 Task: Search one way flight ticket for 5 adults, 1 child, 2 infants in seat and 1 infant on lap in business from Missoula: Missoula Montana Airport (was Missoula International Airport) to Springfield: Abraham Lincoln Capital Airport on 5-2-2023. Choice of flights is Sun country airlines. Number of bags: 1 carry on bag. Price is upto 110000. Outbound departure time preference is 12:15.
Action: Mouse moved to (325, 273)
Screenshot: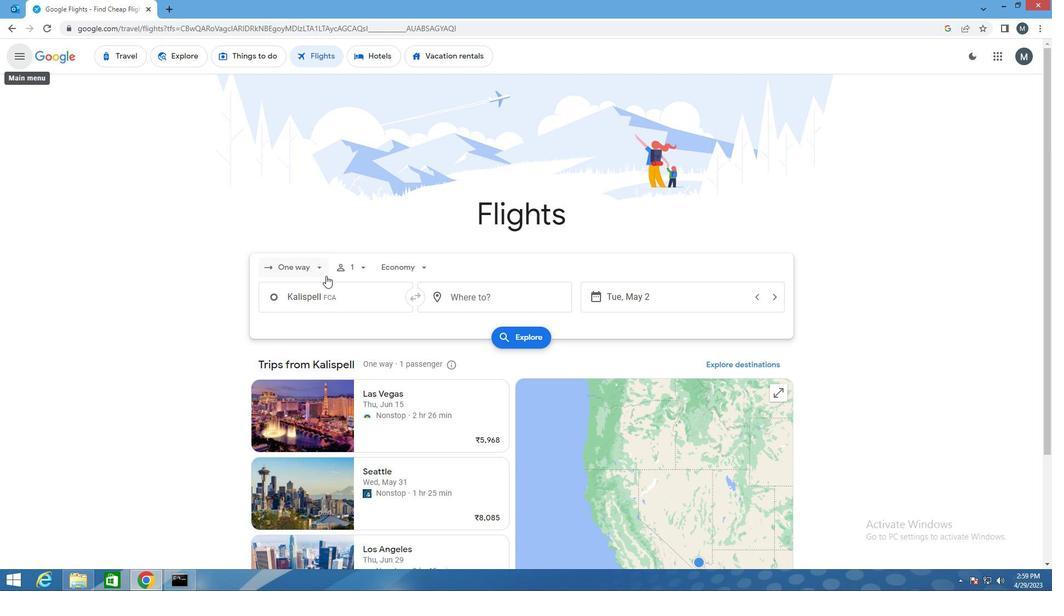 
Action: Mouse pressed left at (325, 273)
Screenshot: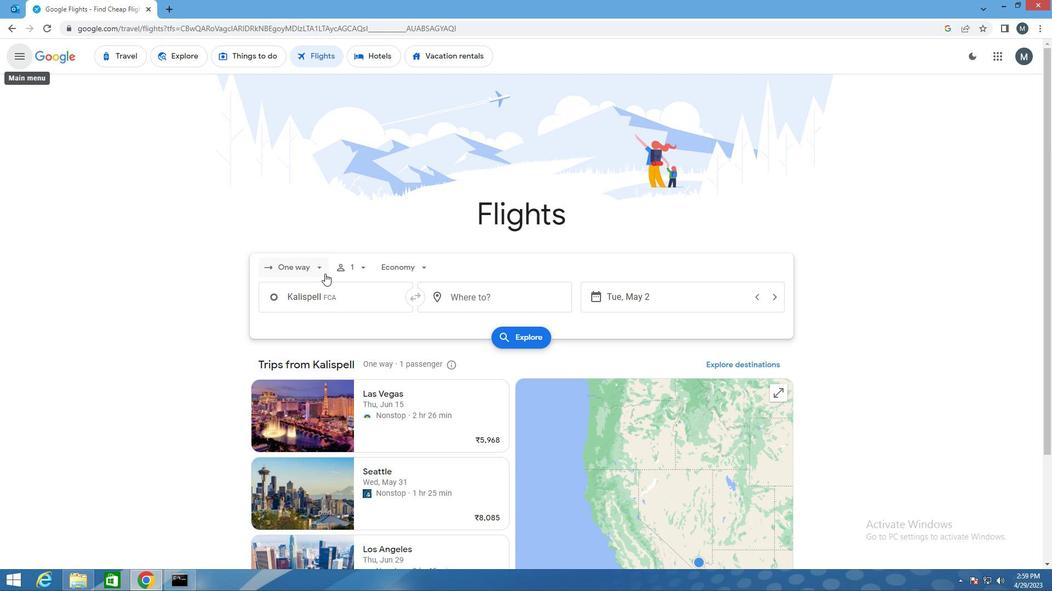 
Action: Mouse moved to (323, 320)
Screenshot: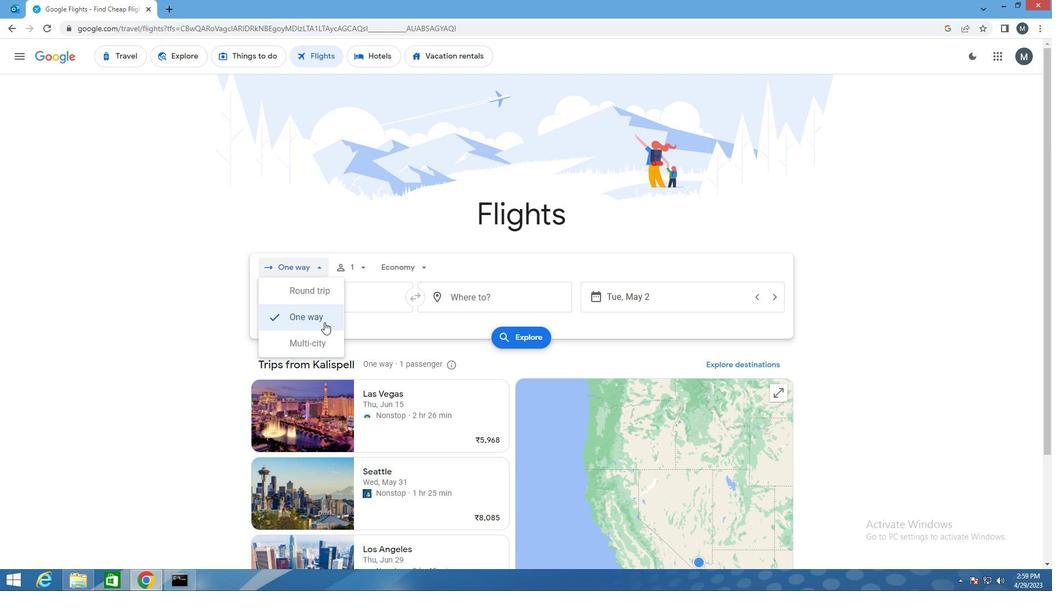
Action: Mouse pressed left at (323, 320)
Screenshot: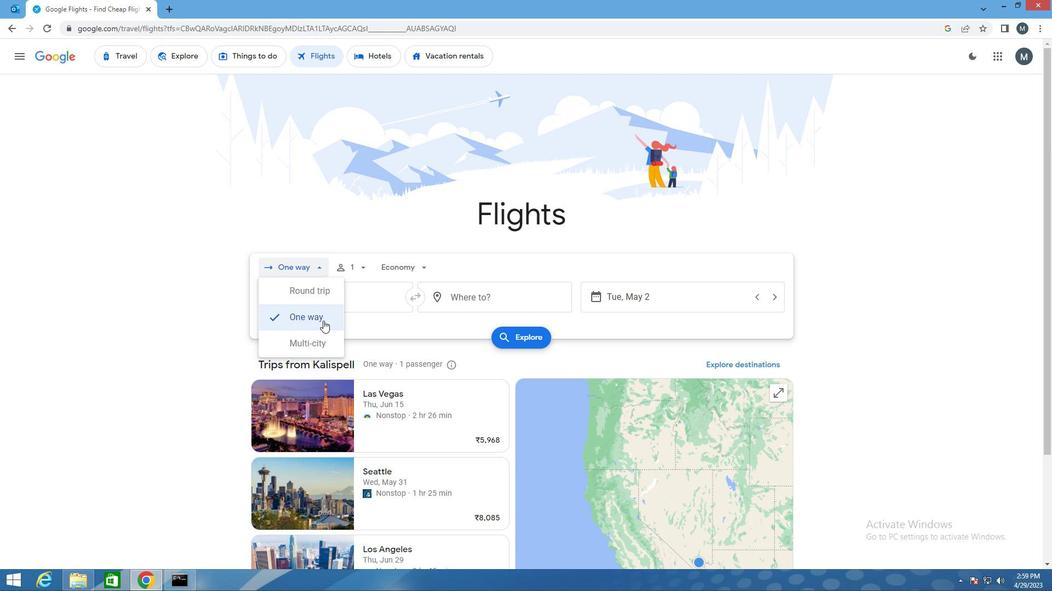 
Action: Mouse moved to (359, 269)
Screenshot: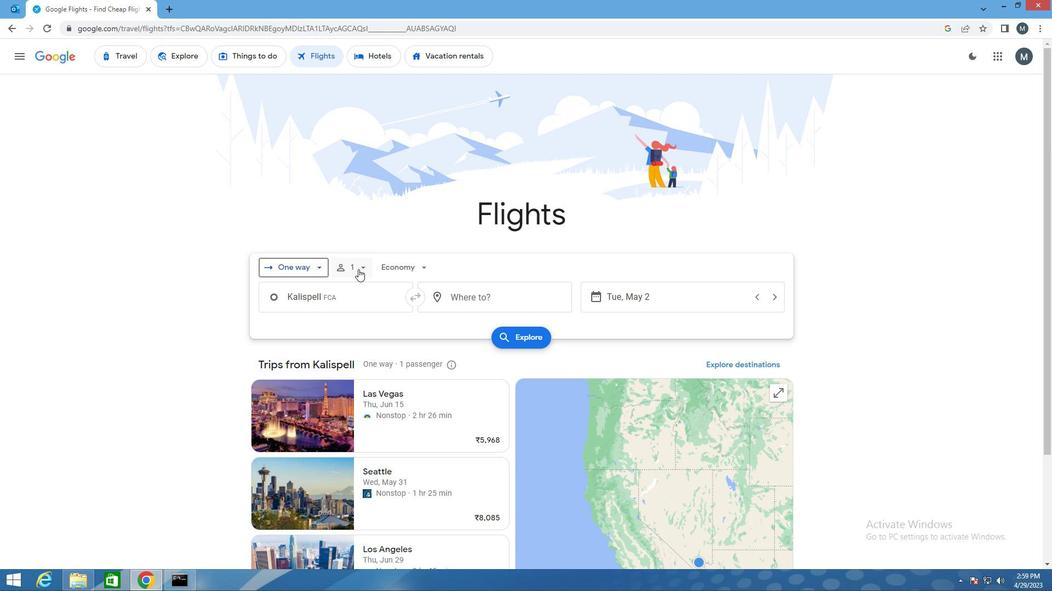 
Action: Mouse pressed left at (359, 269)
Screenshot: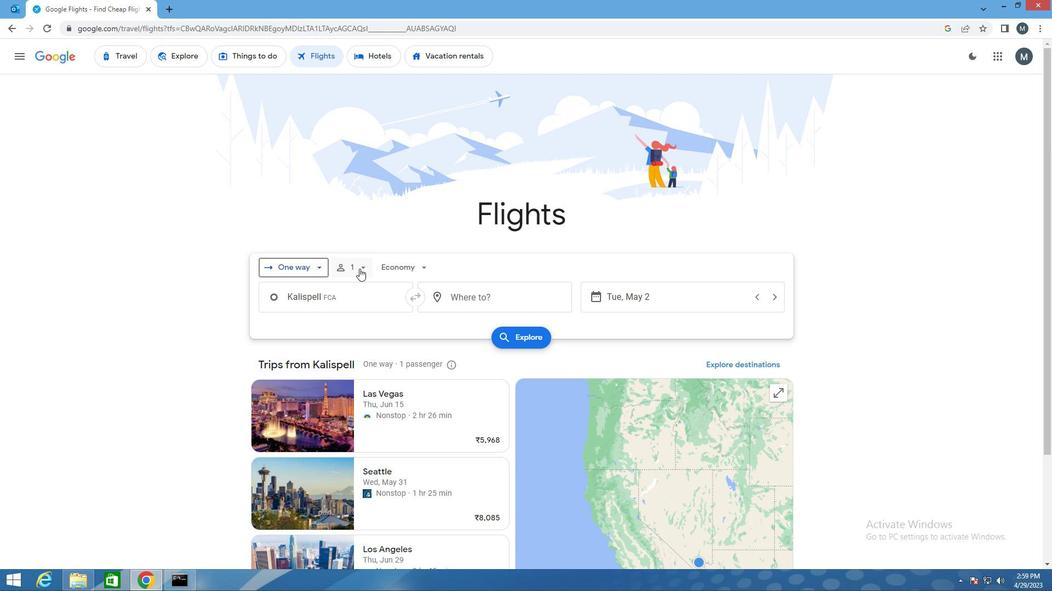 
Action: Mouse moved to (451, 296)
Screenshot: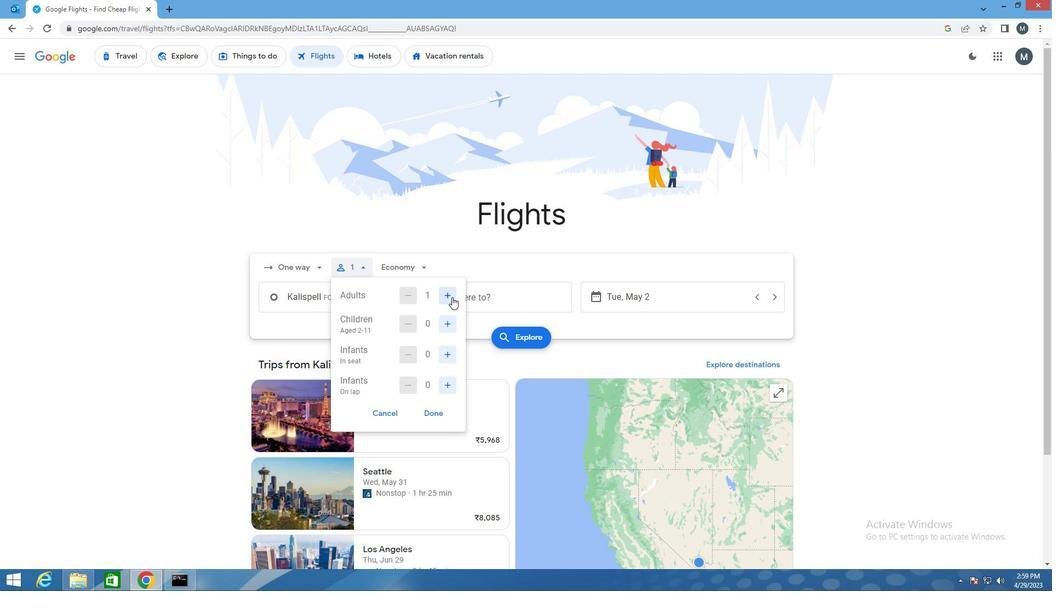 
Action: Mouse pressed left at (451, 296)
Screenshot: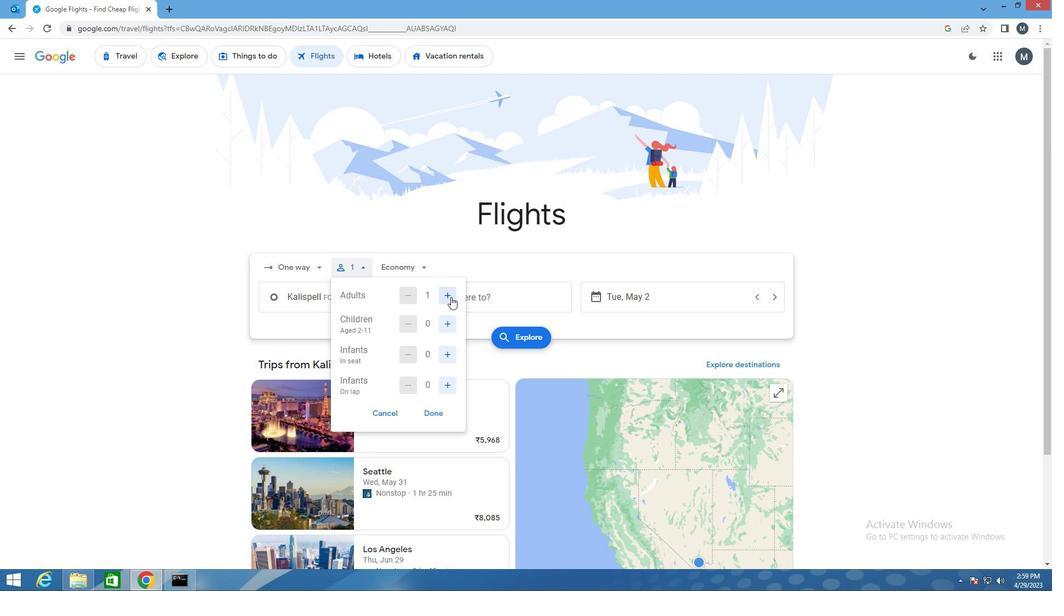 
Action: Mouse pressed left at (451, 296)
Screenshot: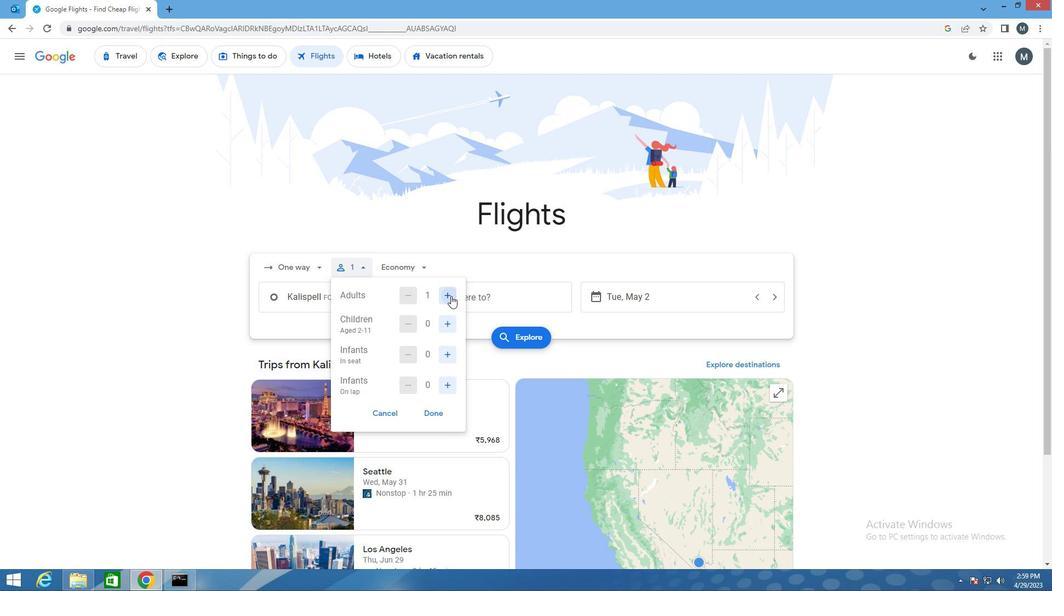 
Action: Mouse pressed left at (451, 296)
Screenshot: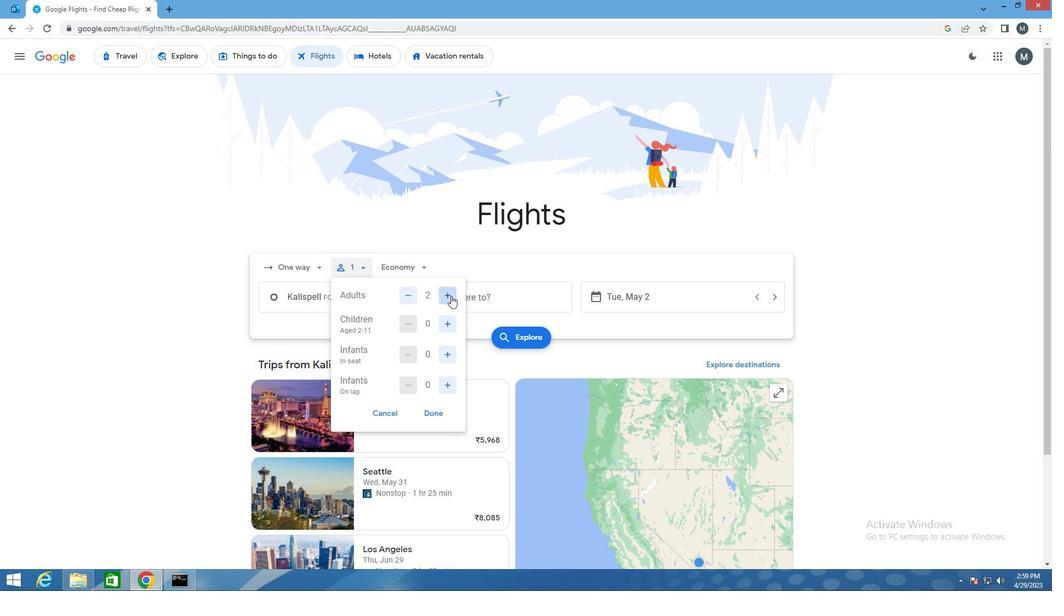 
Action: Mouse pressed left at (451, 296)
Screenshot: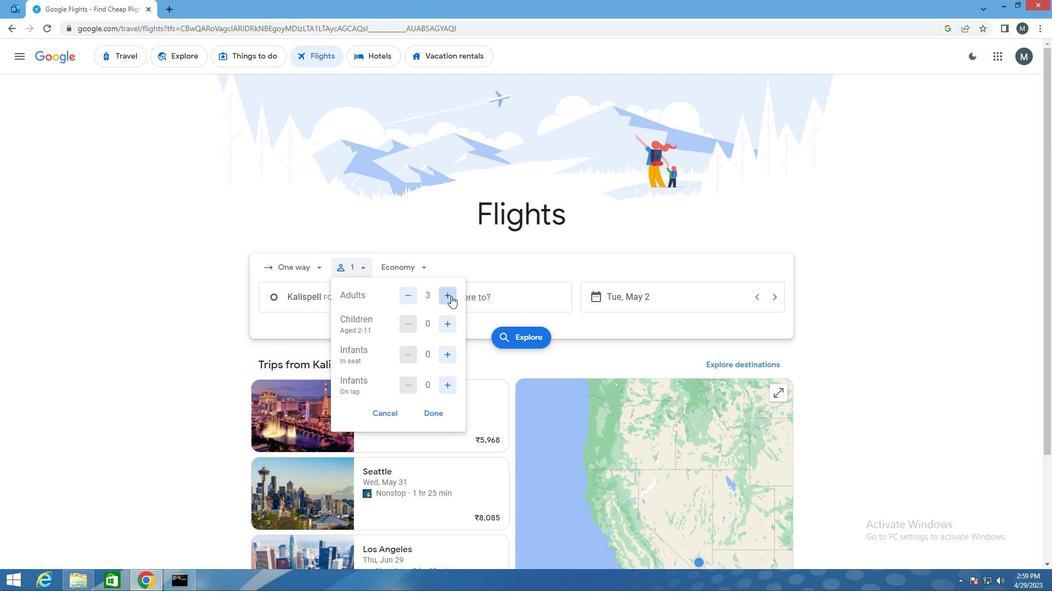 
Action: Mouse moved to (445, 355)
Screenshot: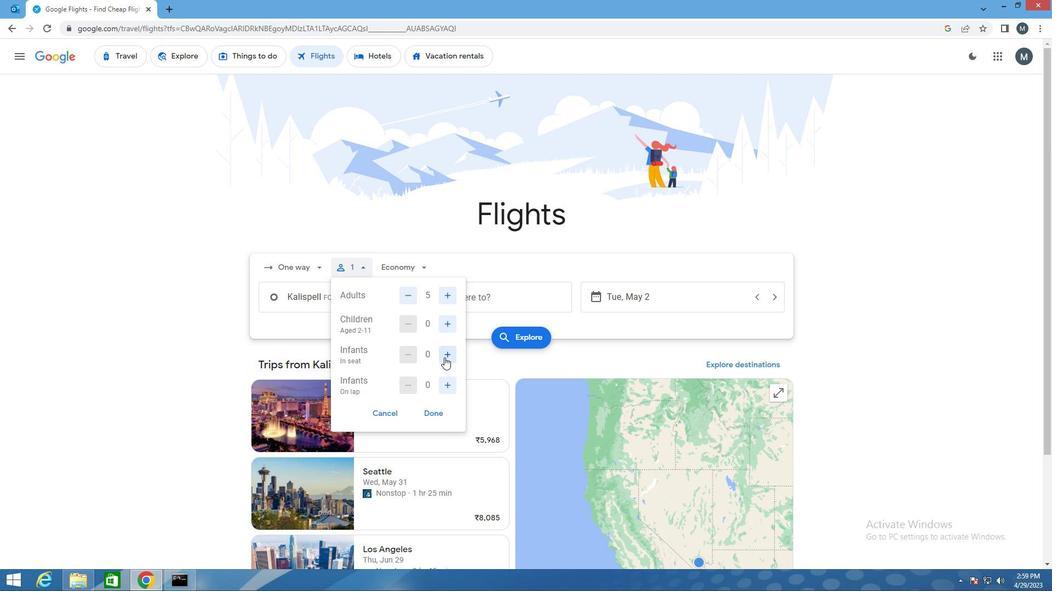 
Action: Mouse pressed left at (445, 355)
Screenshot: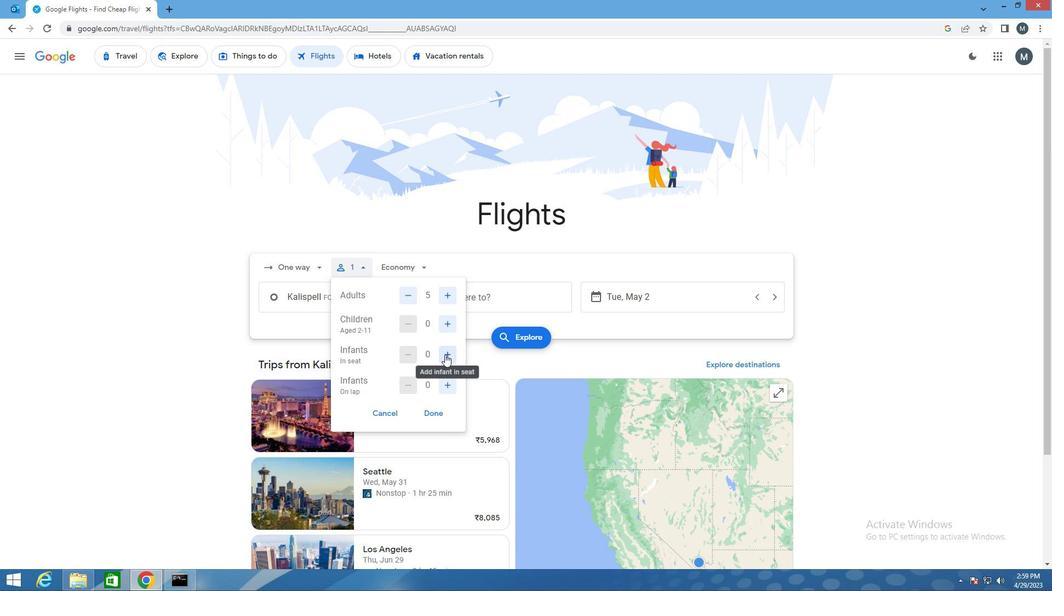 
Action: Mouse pressed left at (445, 355)
Screenshot: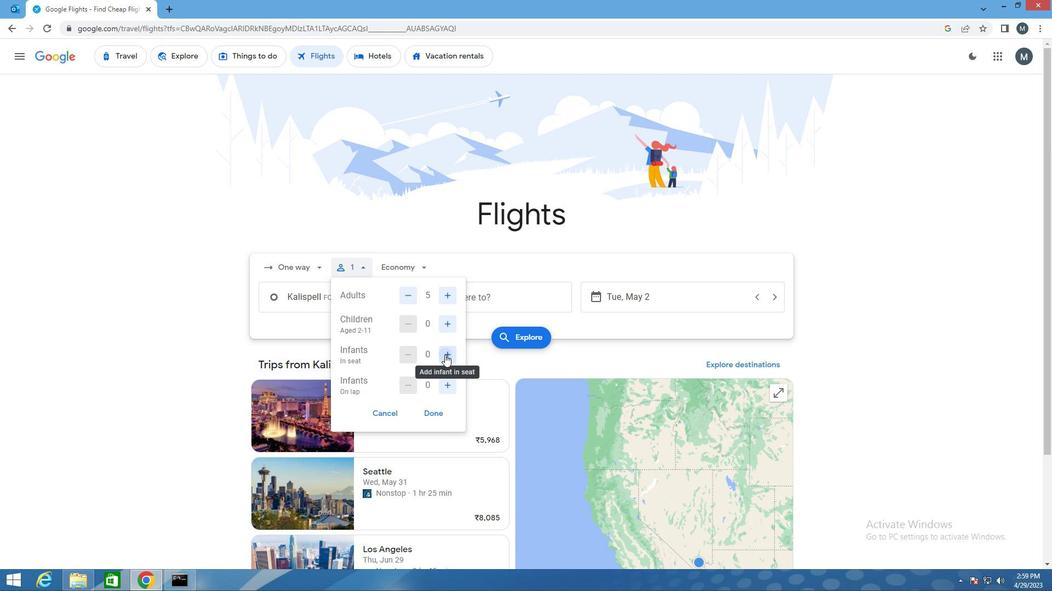 
Action: Mouse moved to (454, 386)
Screenshot: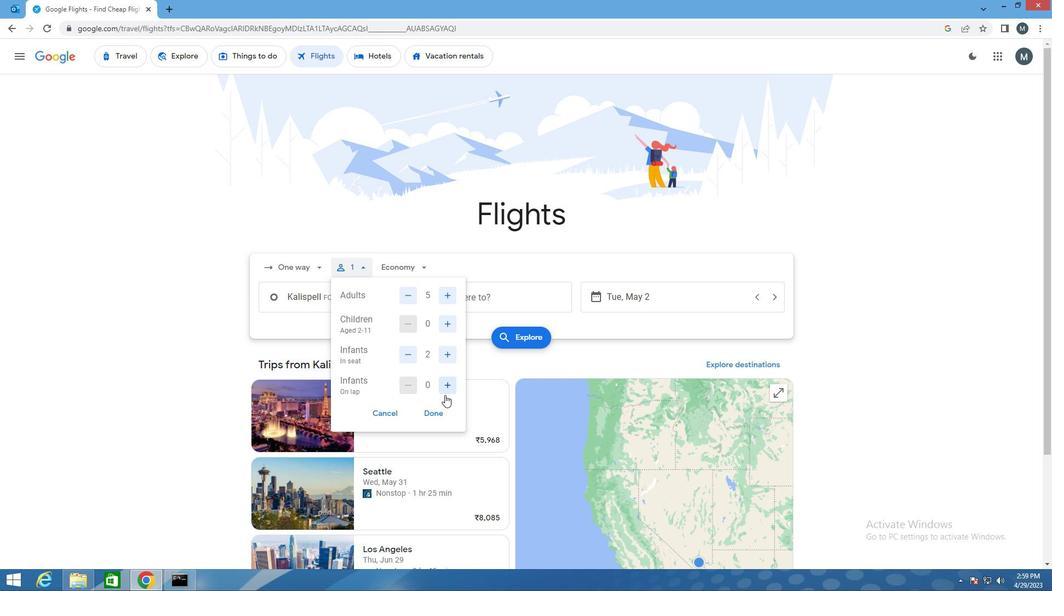
Action: Mouse pressed left at (454, 386)
Screenshot: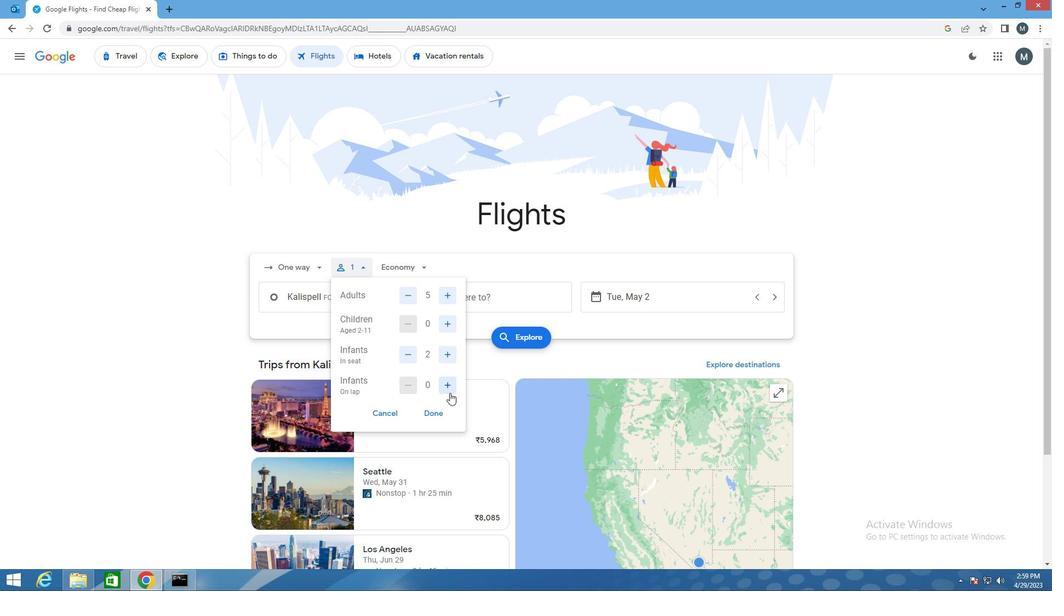 
Action: Mouse moved to (441, 410)
Screenshot: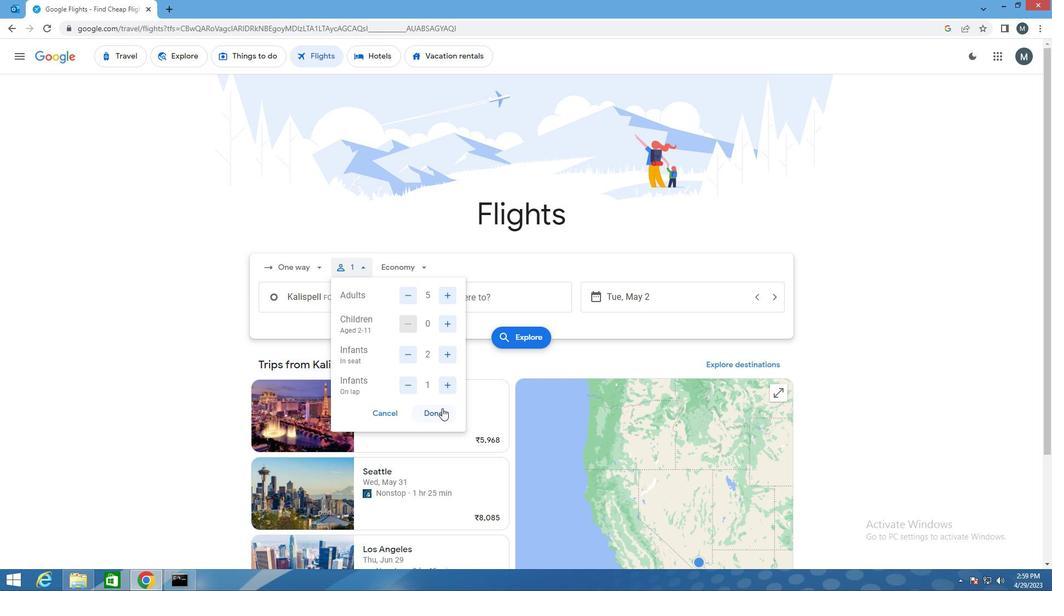 
Action: Mouse pressed left at (441, 410)
Screenshot: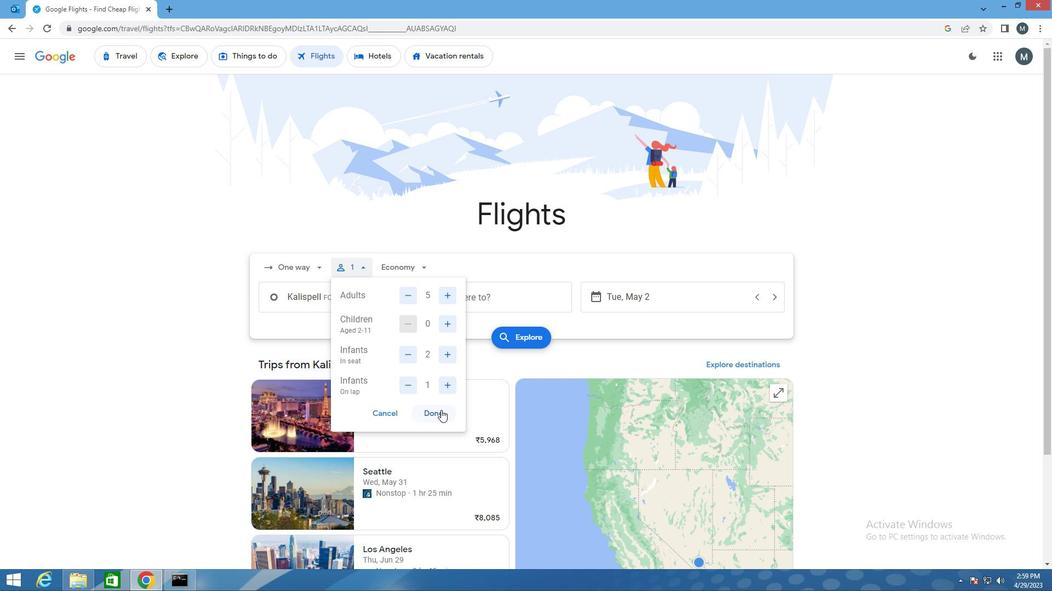 
Action: Mouse moved to (399, 266)
Screenshot: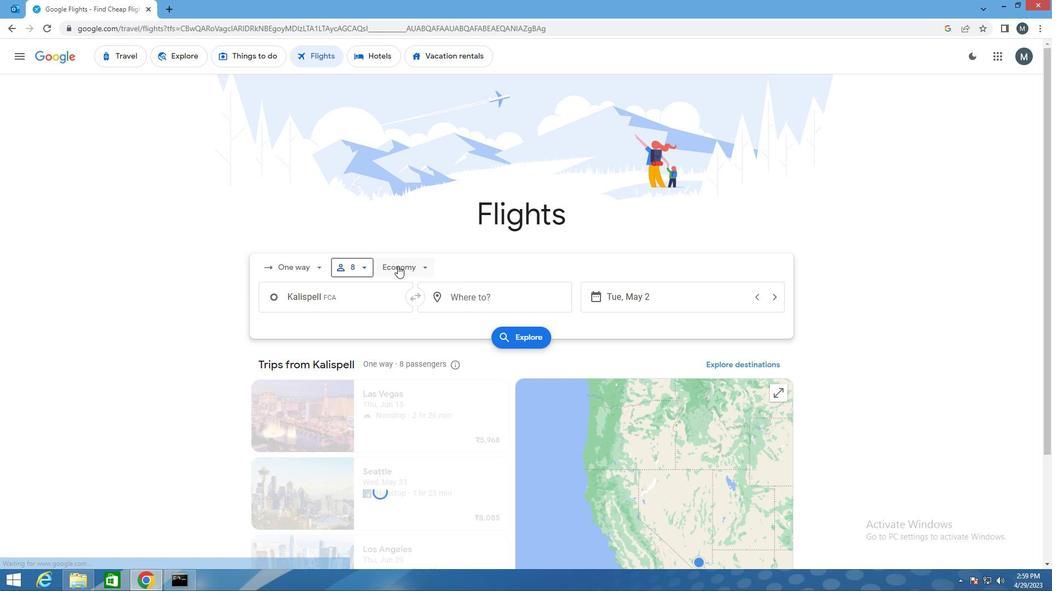 
Action: Mouse pressed left at (399, 266)
Screenshot: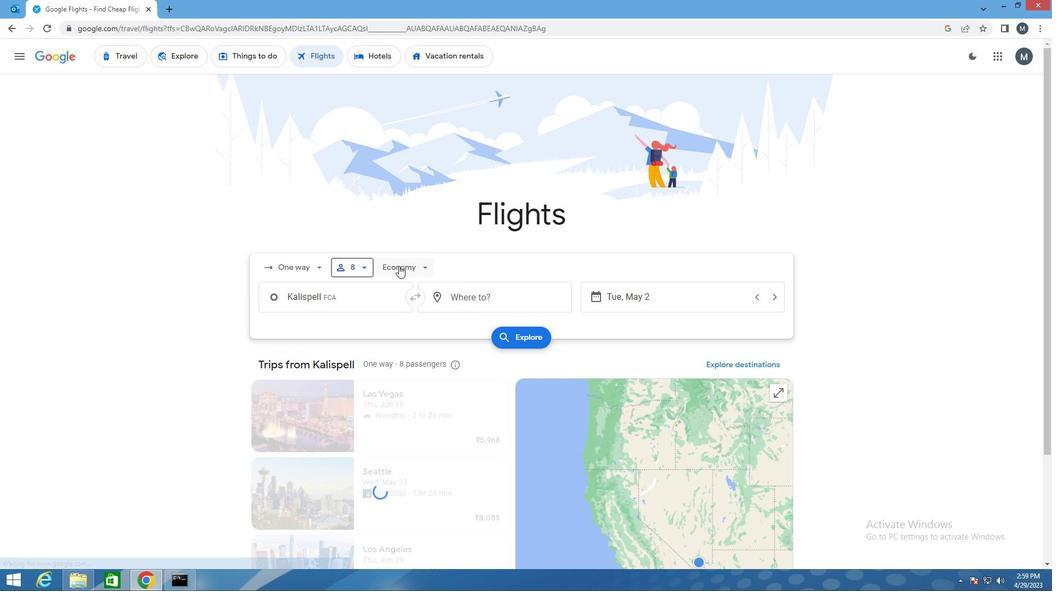 
Action: Mouse moved to (437, 340)
Screenshot: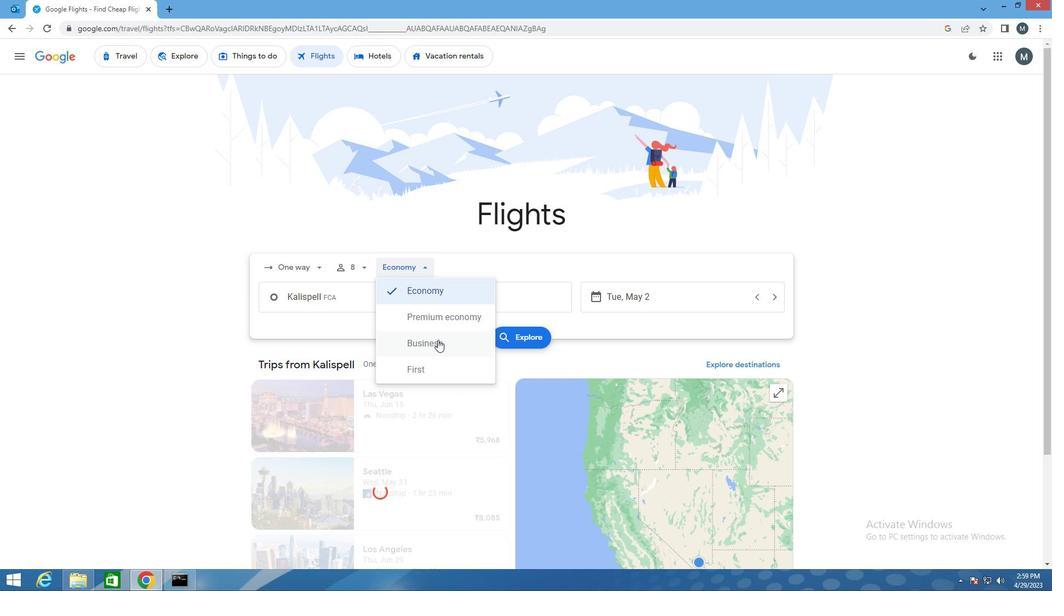 
Action: Mouse pressed left at (437, 340)
Screenshot: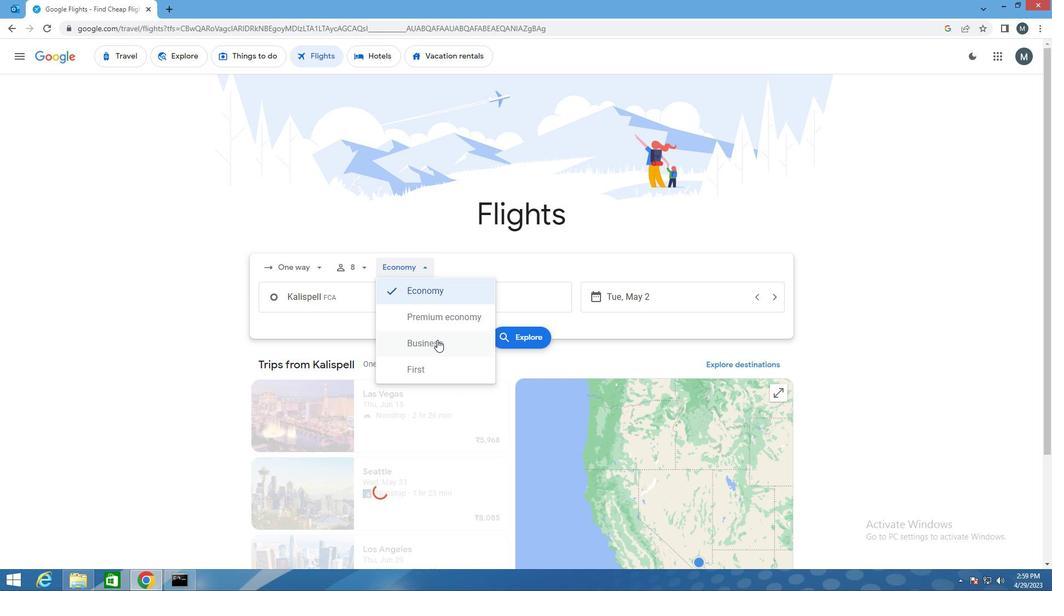 
Action: Mouse moved to (352, 295)
Screenshot: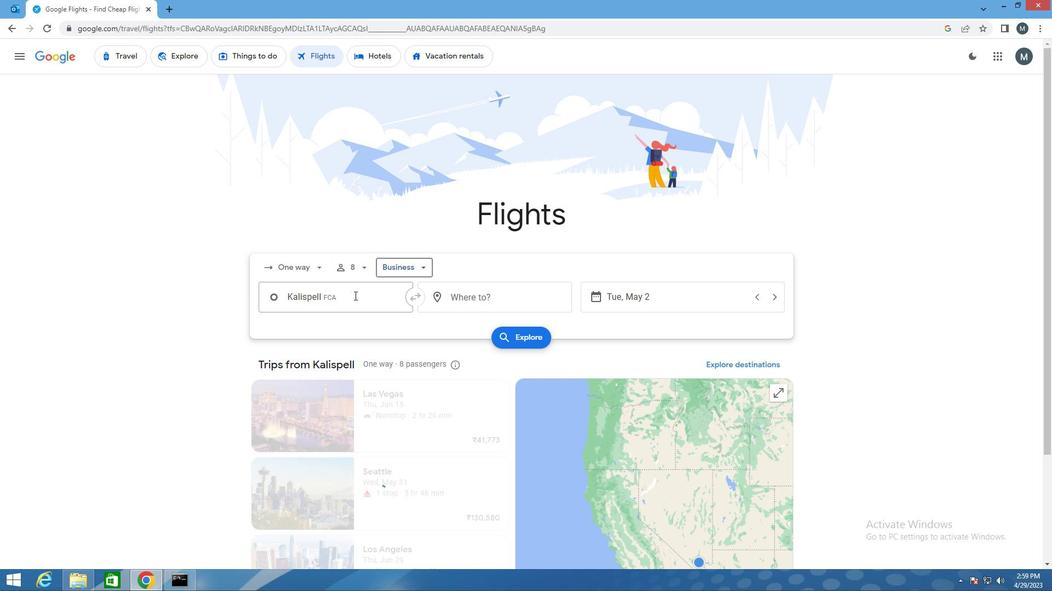 
Action: Mouse pressed left at (352, 295)
Screenshot: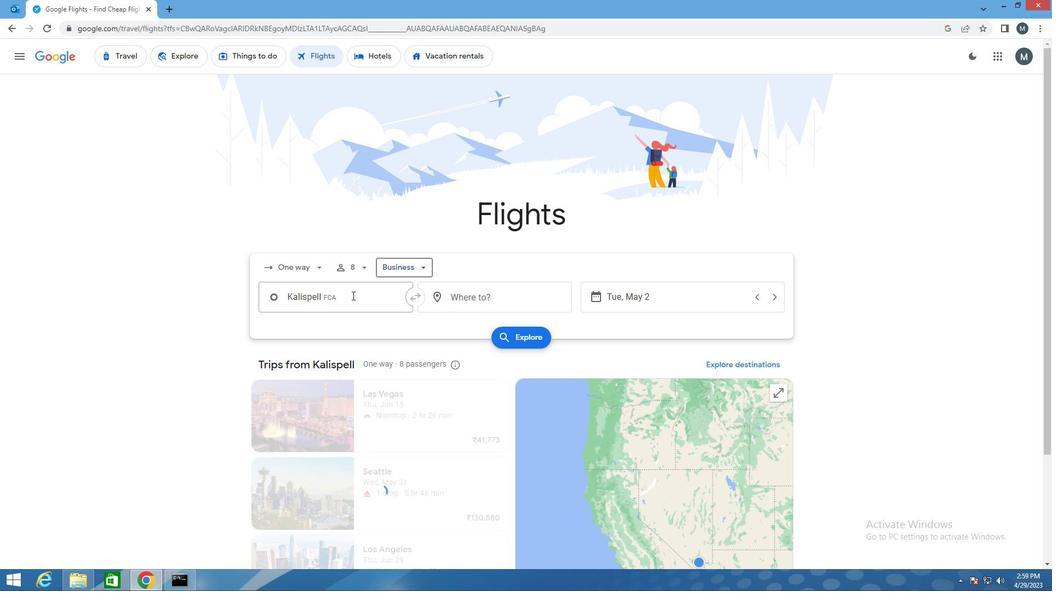 
Action: Key pressed <Key.shift><Key.shift>MISSOULA
Screenshot: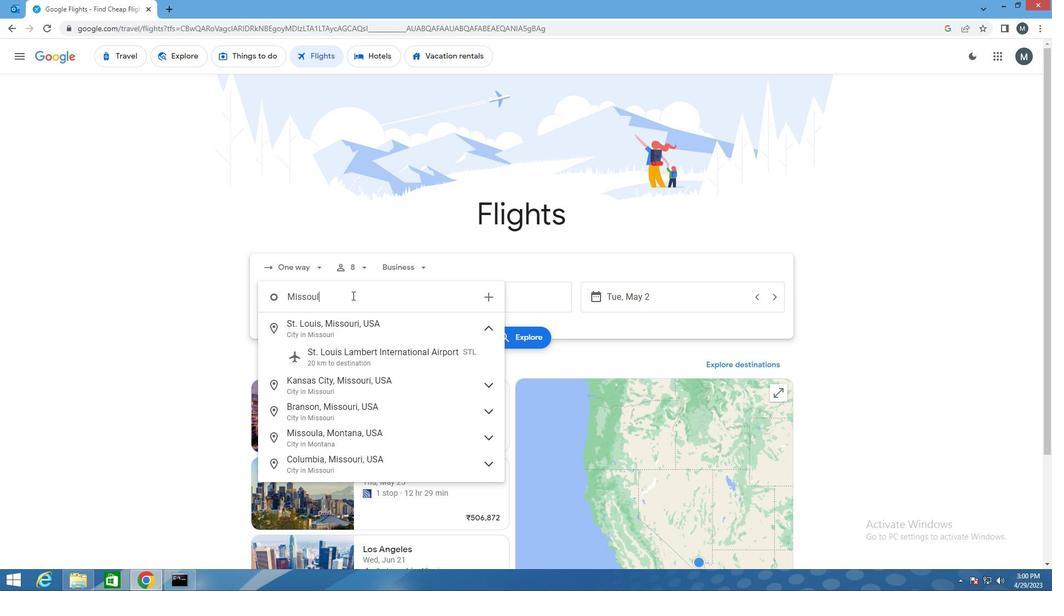 
Action: Mouse moved to (345, 292)
Screenshot: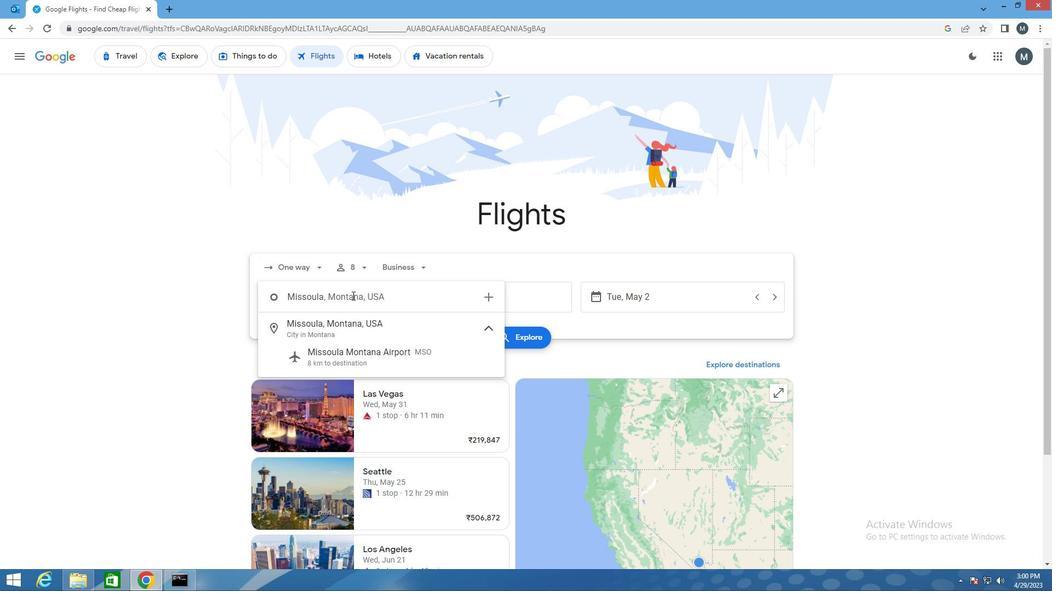 
Action: Key pressed <Key.shift>AIR
Screenshot: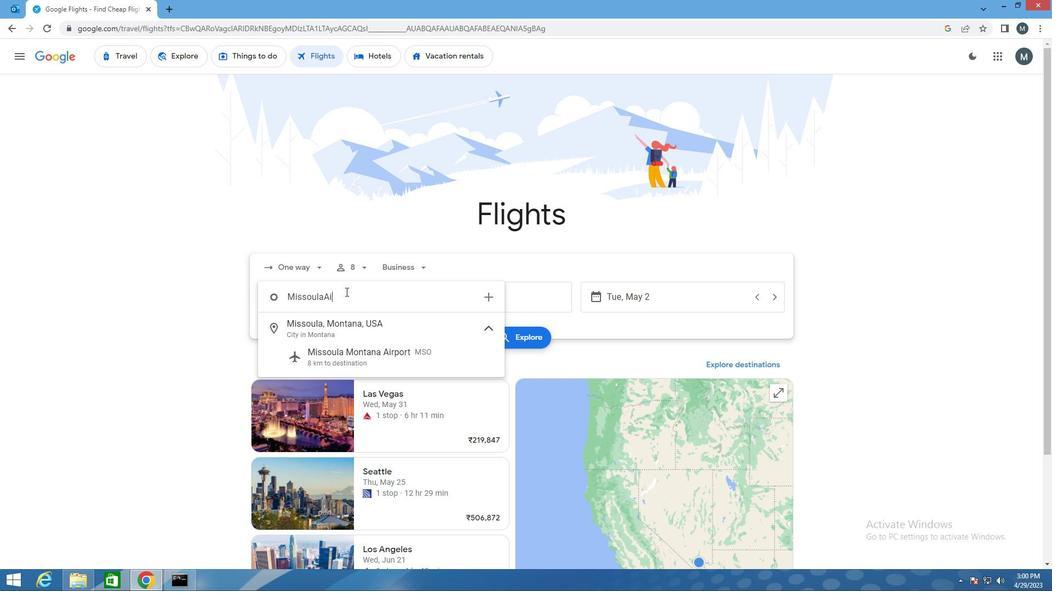 
Action: Mouse moved to (365, 329)
Screenshot: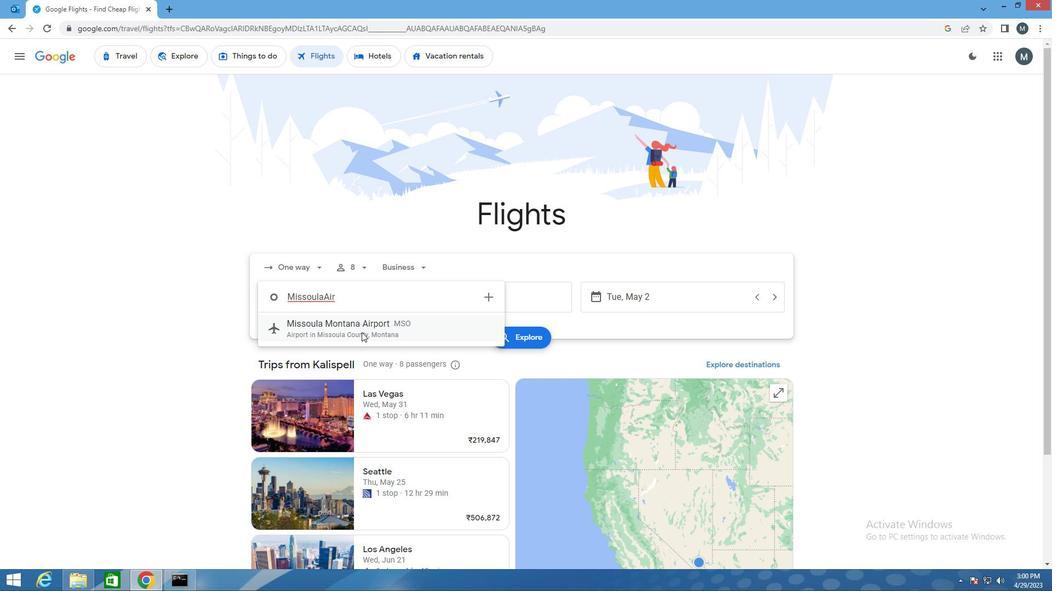 
Action: Mouse pressed left at (365, 329)
Screenshot: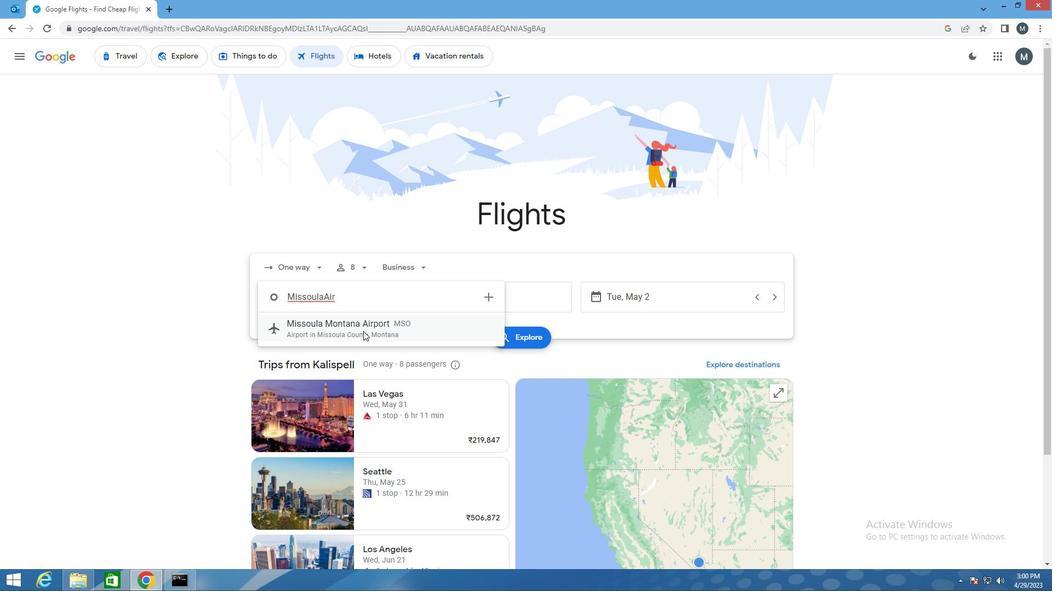 
Action: Mouse moved to (471, 297)
Screenshot: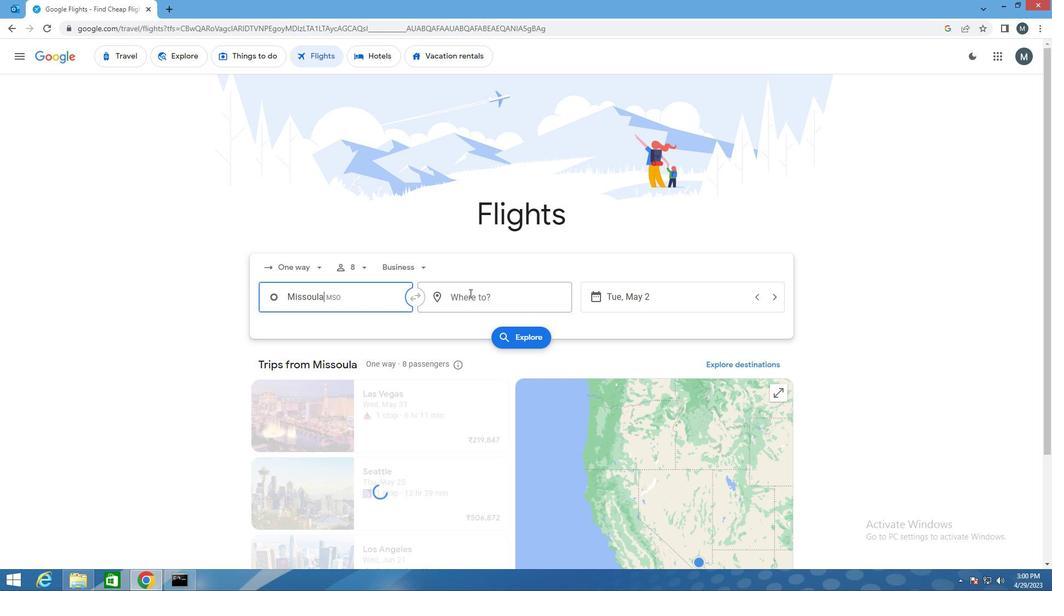 
Action: Mouse pressed left at (471, 297)
Screenshot: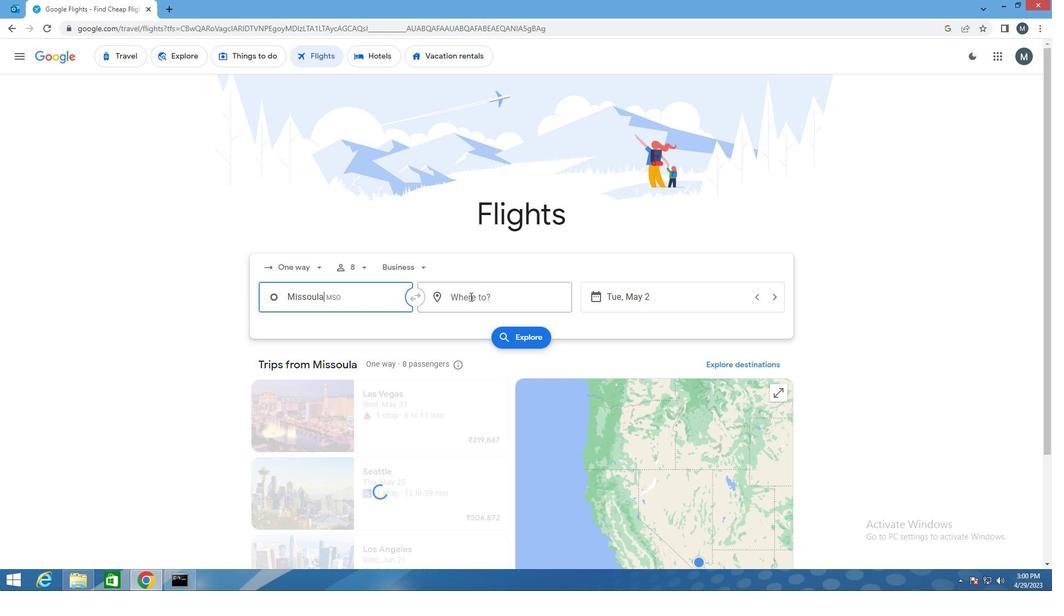 
Action: Mouse moved to (515, 293)
Screenshot: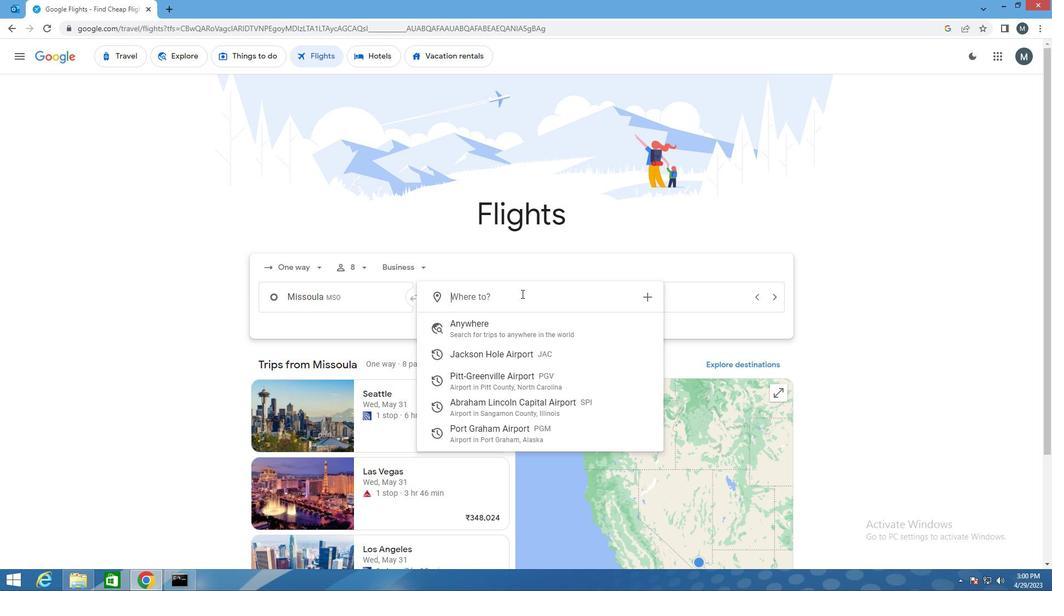 
Action: Key pressed SPI
Screenshot: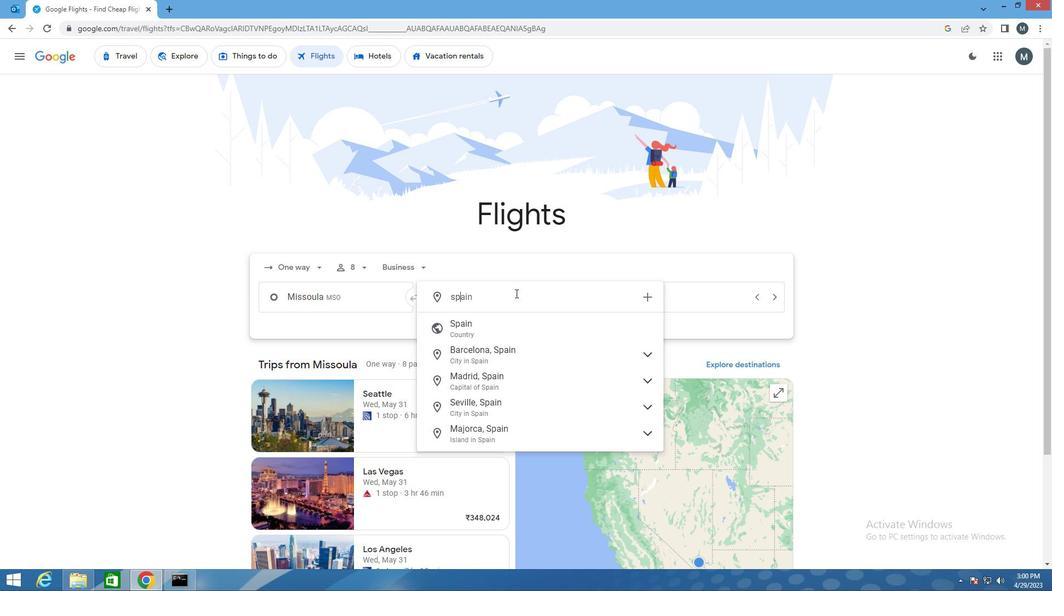 
Action: Mouse moved to (506, 322)
Screenshot: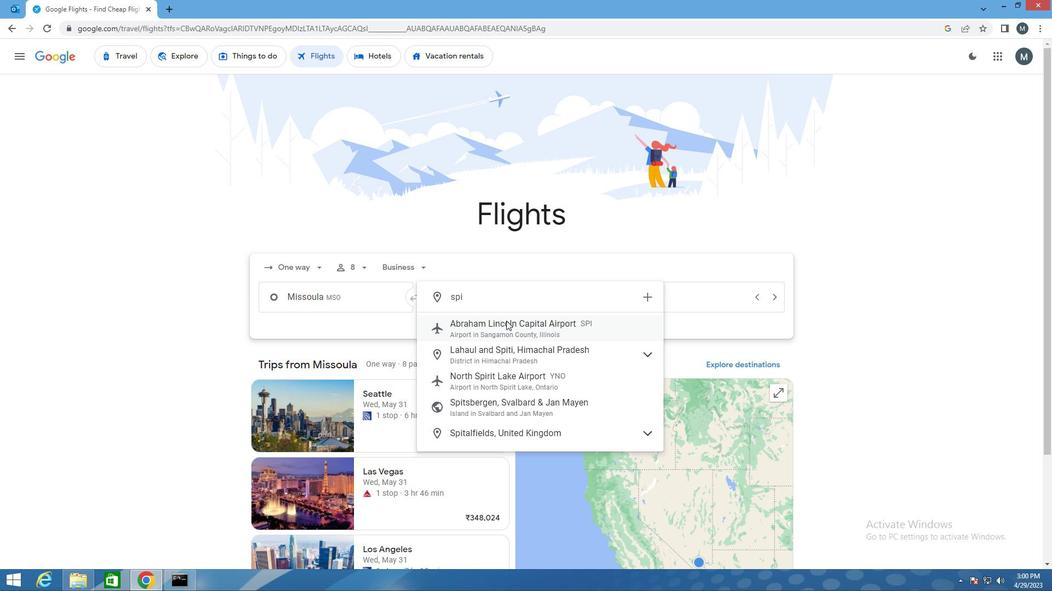 
Action: Mouse pressed left at (506, 322)
Screenshot: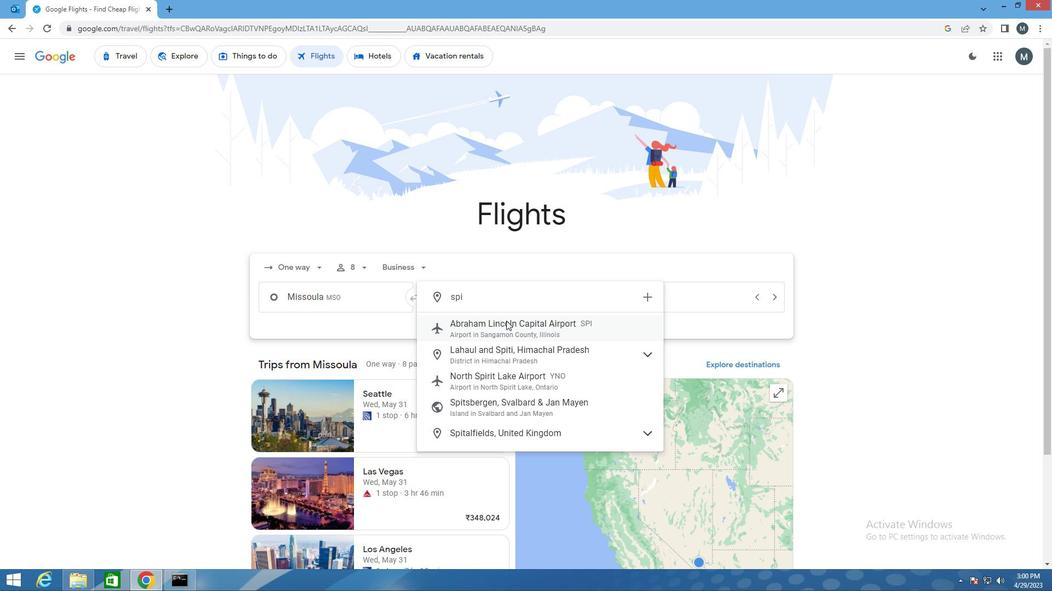 
Action: Mouse moved to (662, 291)
Screenshot: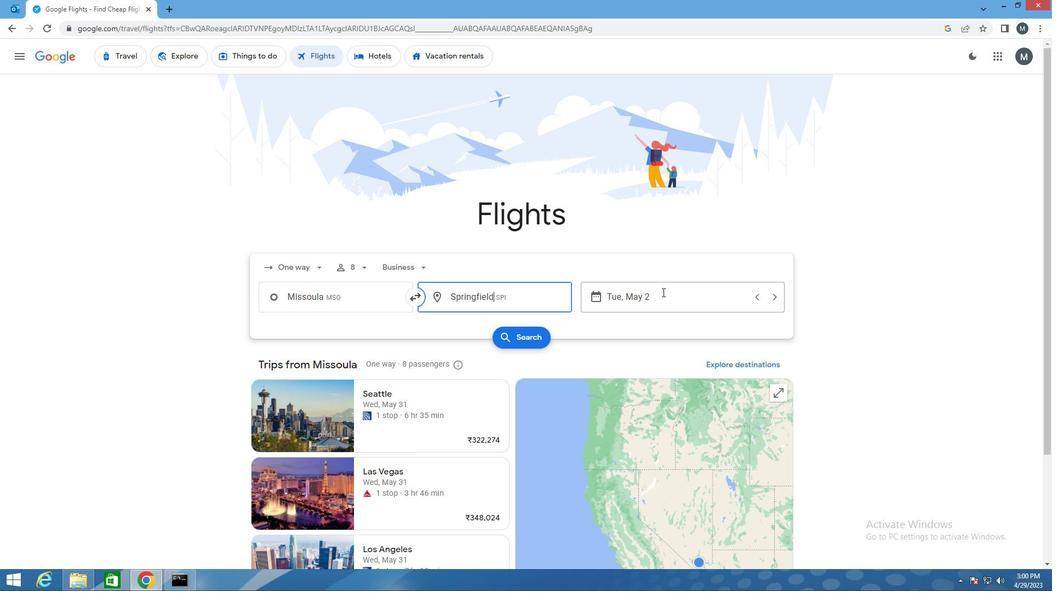 
Action: Mouse pressed left at (662, 291)
Screenshot: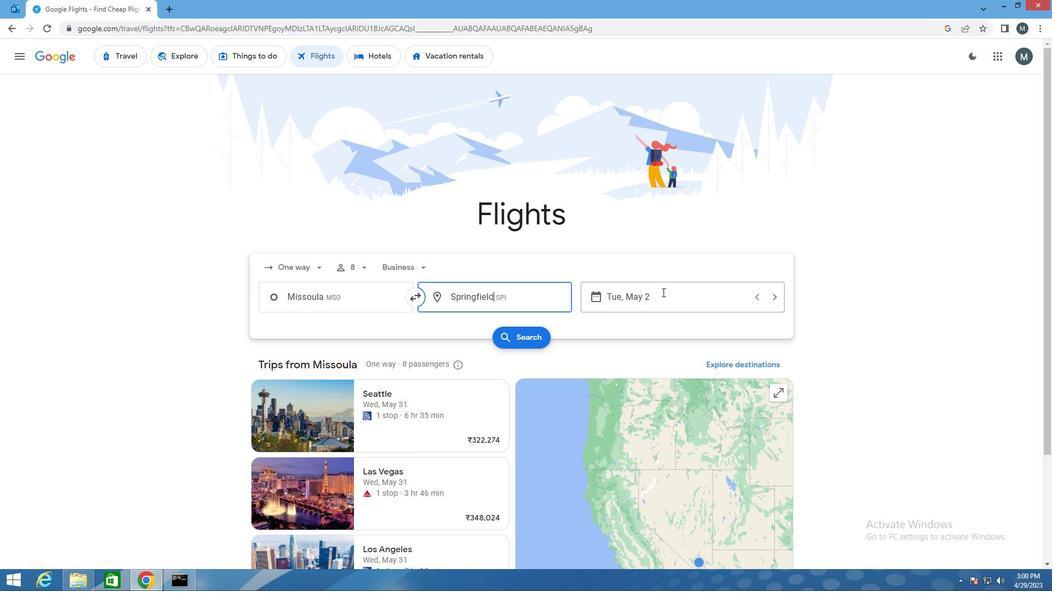 
Action: Mouse moved to (662, 368)
Screenshot: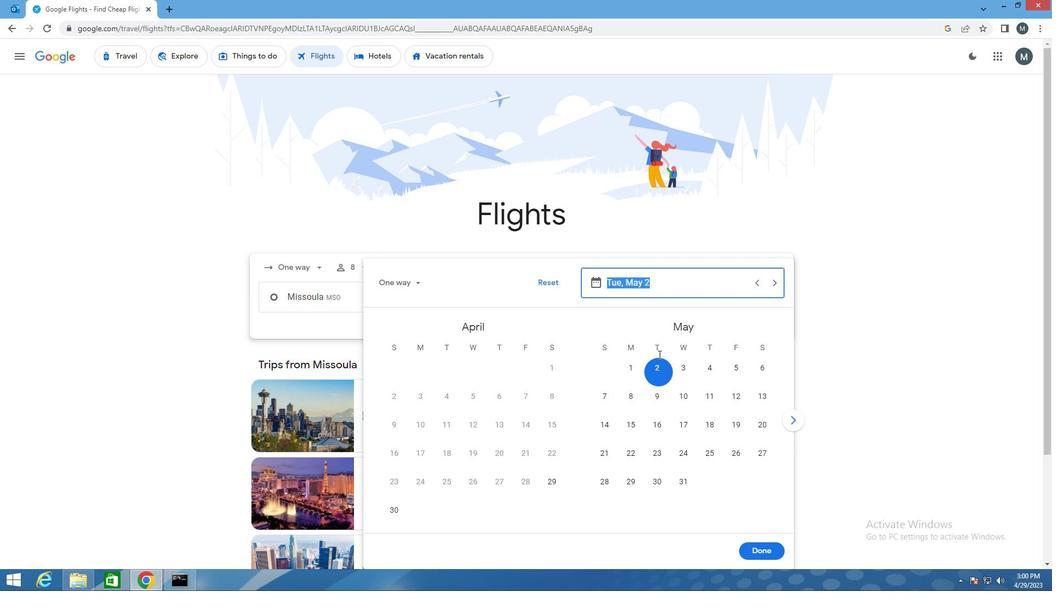 
Action: Mouse pressed left at (662, 368)
Screenshot: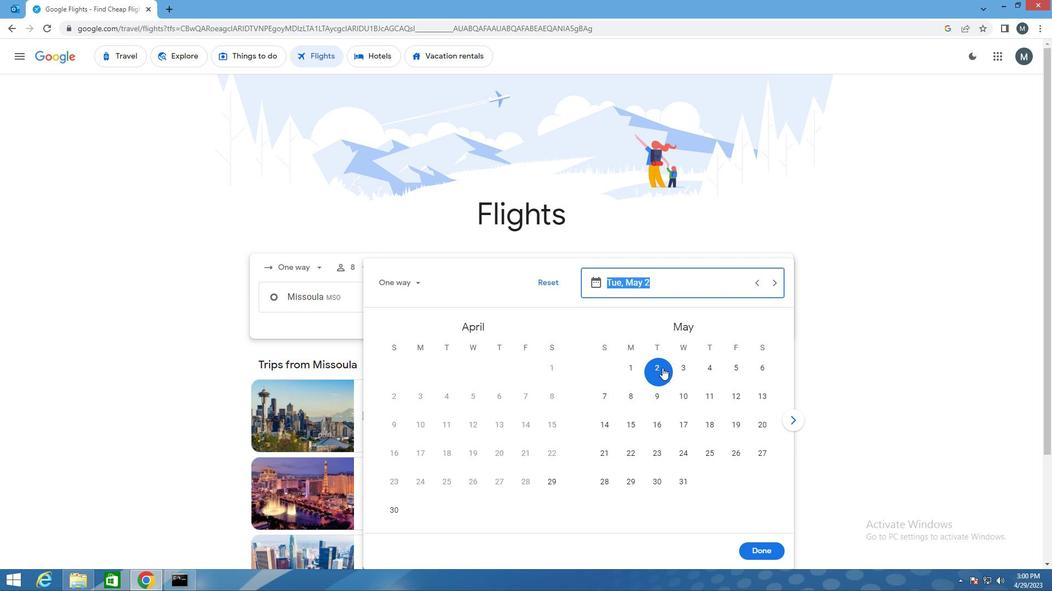 
Action: Mouse moved to (751, 550)
Screenshot: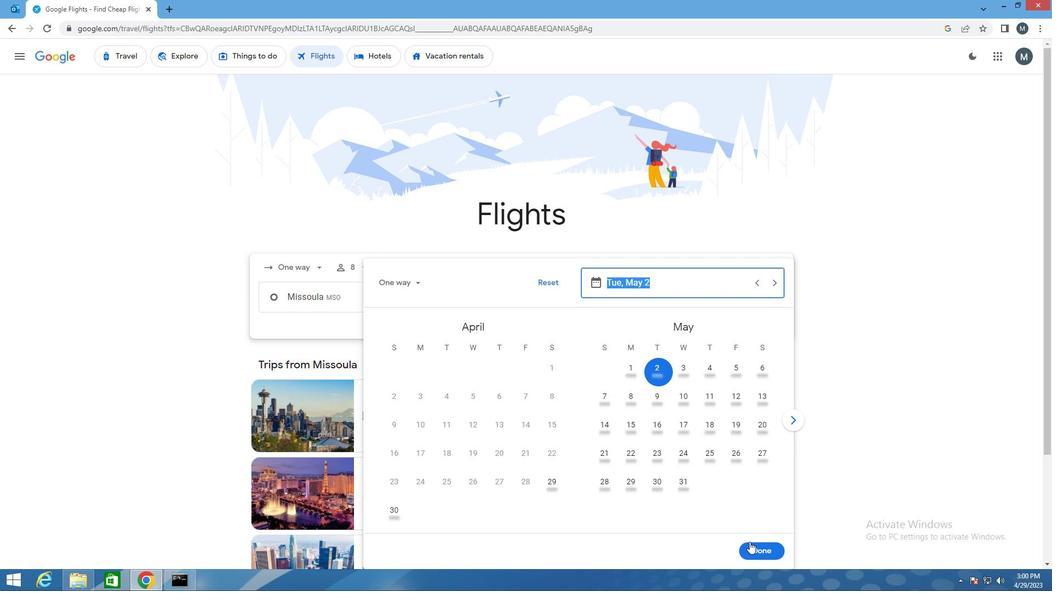 
Action: Mouse pressed left at (751, 550)
Screenshot: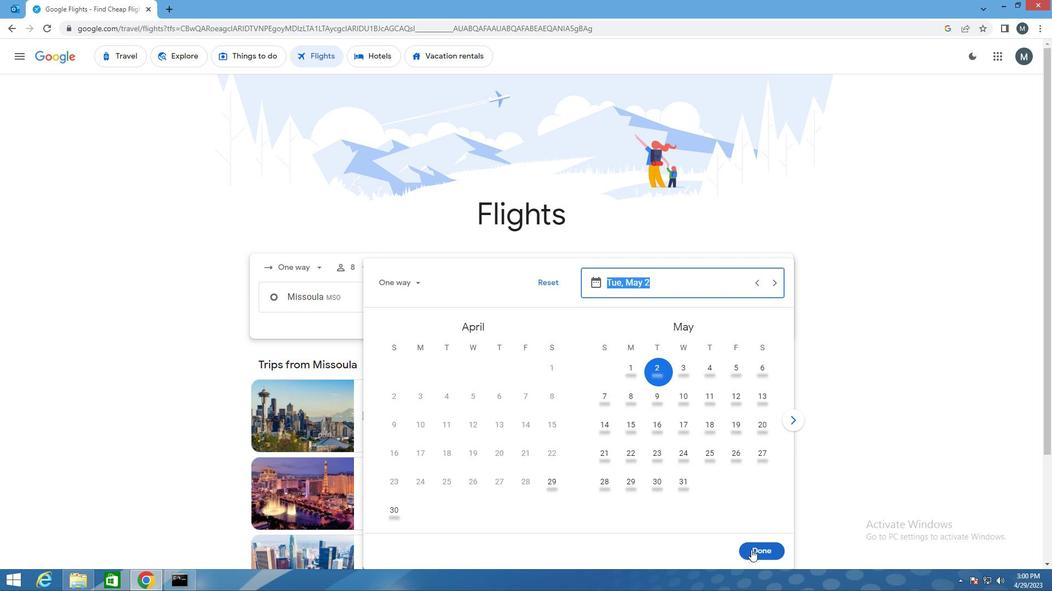 
Action: Mouse moved to (175, 150)
Screenshot: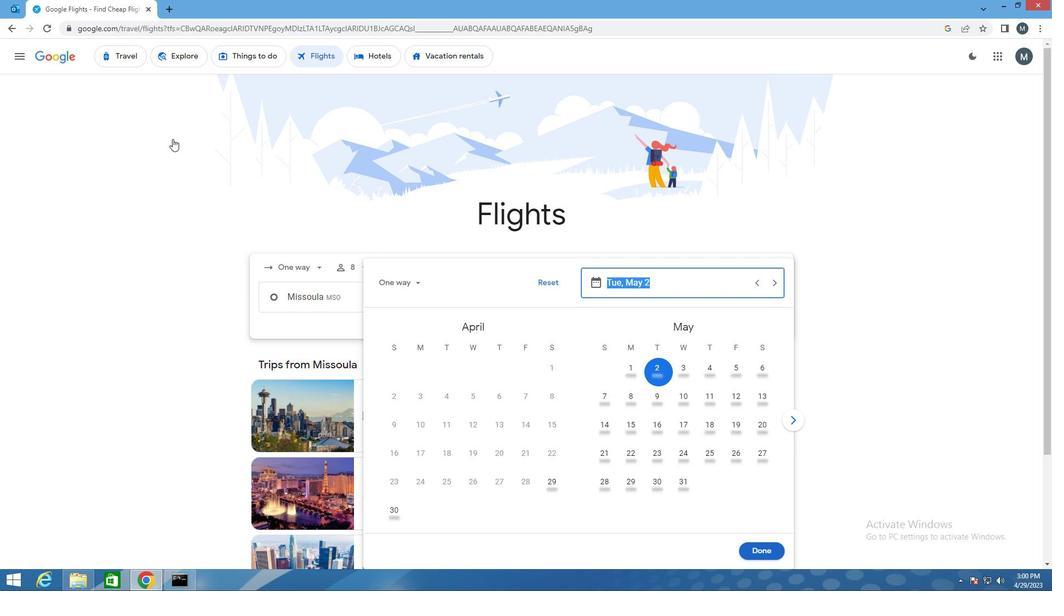 
Action: Mouse scrolled (175, 149) with delta (0, 0)
Screenshot: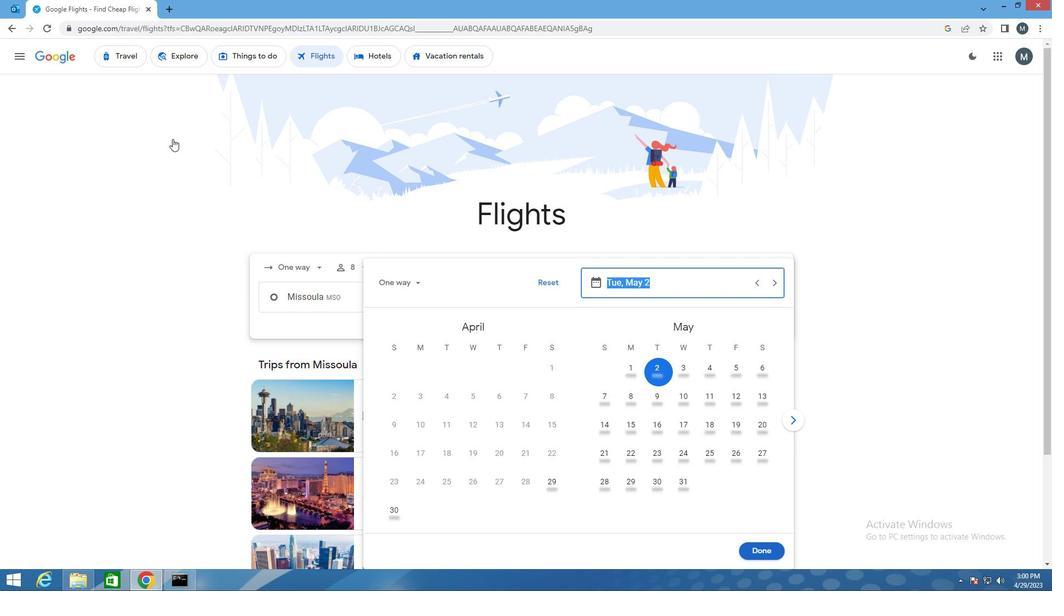 
Action: Mouse moved to (506, 286)
Screenshot: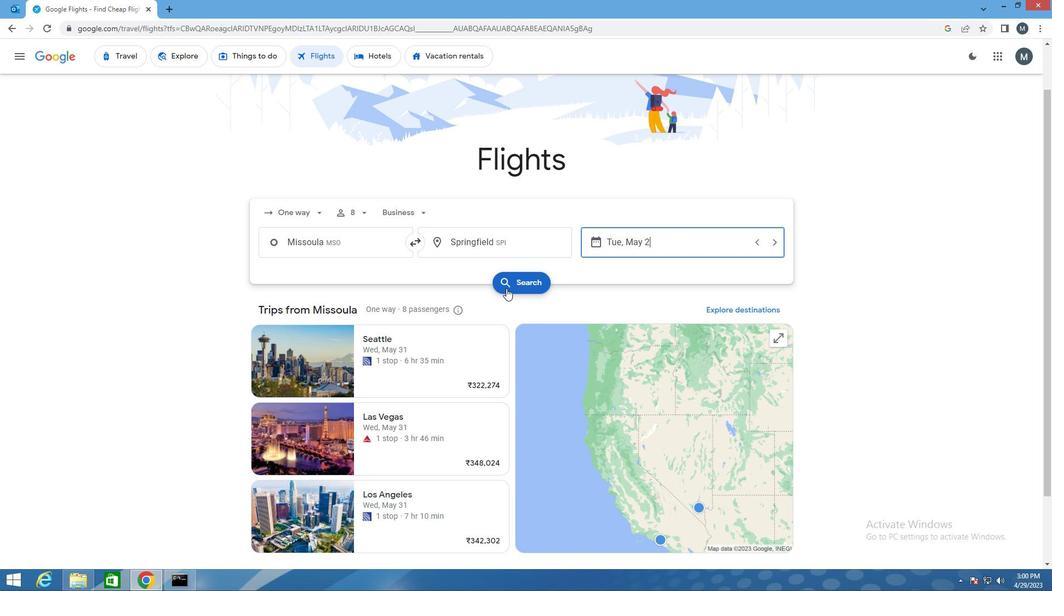 
Action: Mouse pressed left at (506, 286)
Screenshot: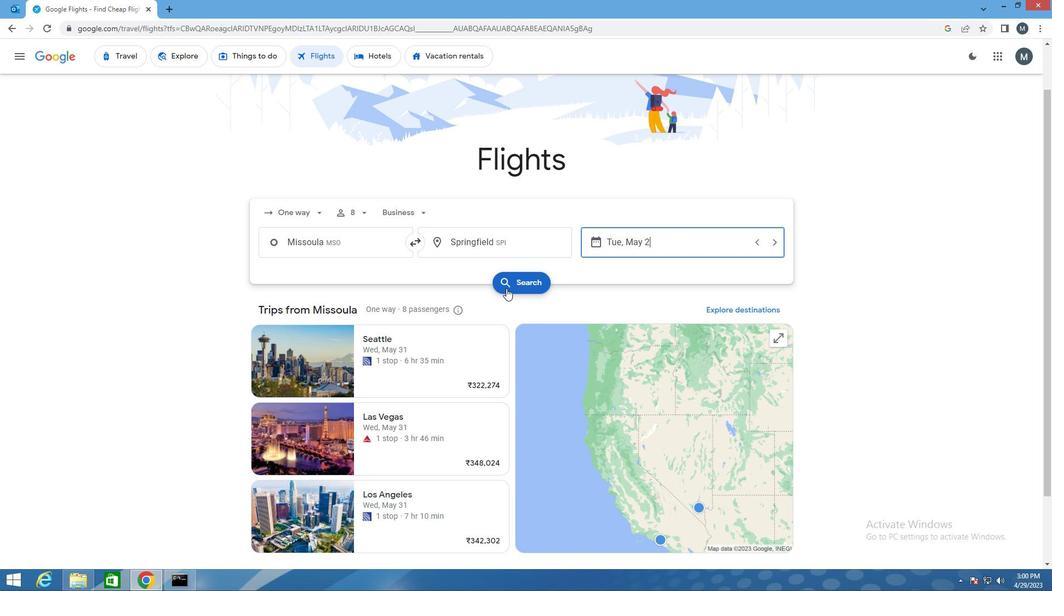 
Action: Mouse moved to (278, 154)
Screenshot: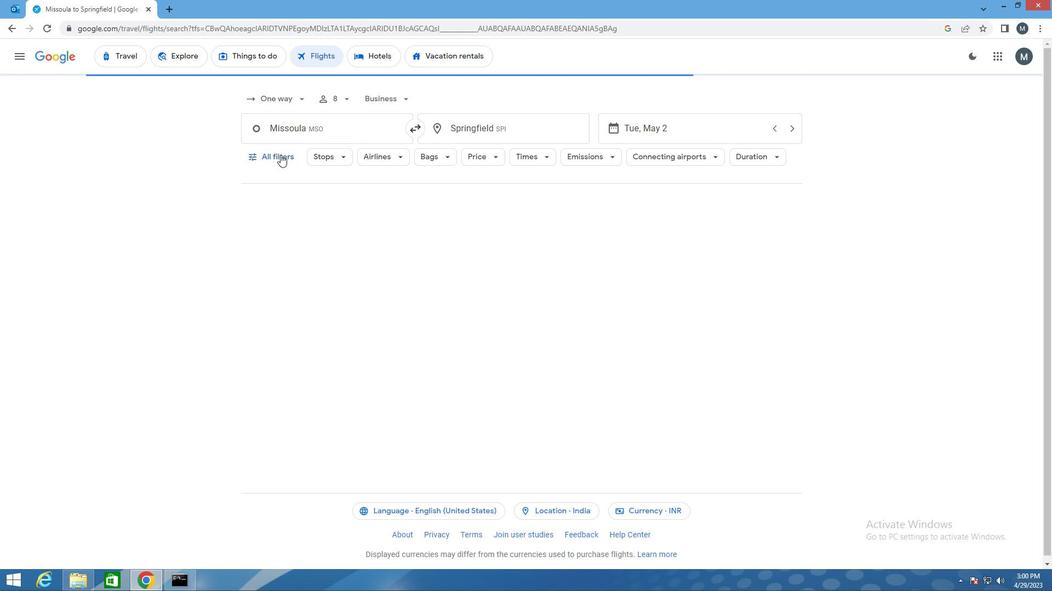 
Action: Mouse pressed left at (278, 154)
Screenshot: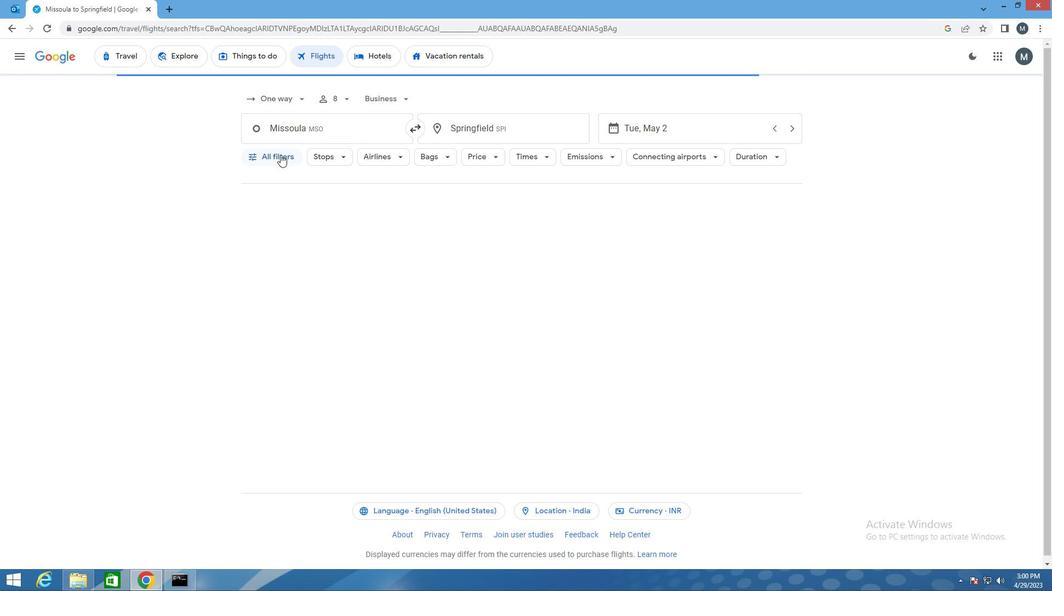 
Action: Mouse moved to (332, 248)
Screenshot: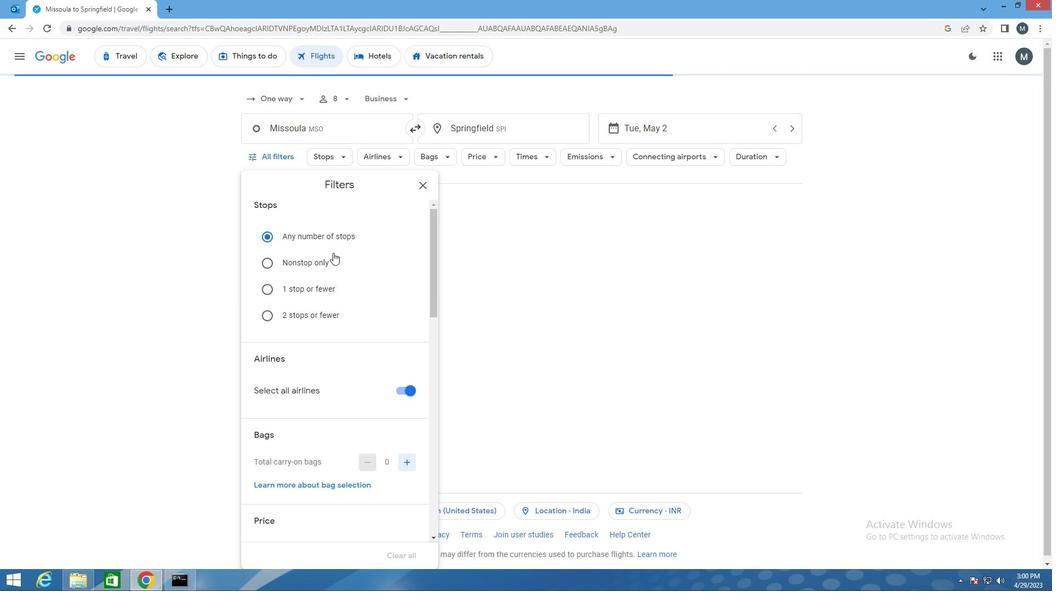 
Action: Mouse scrolled (332, 248) with delta (0, 0)
Screenshot: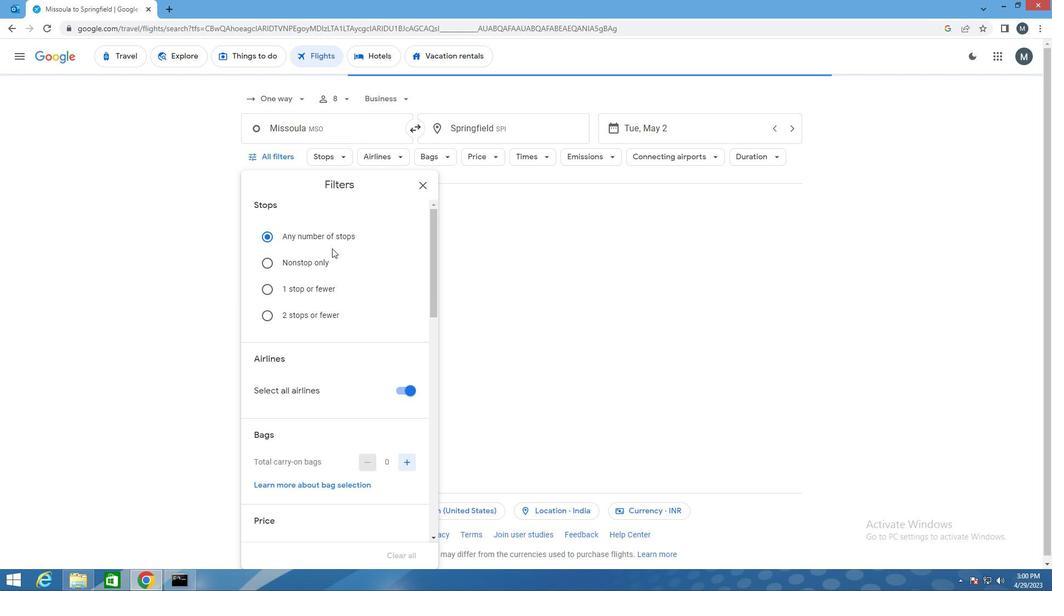 
Action: Mouse moved to (331, 253)
Screenshot: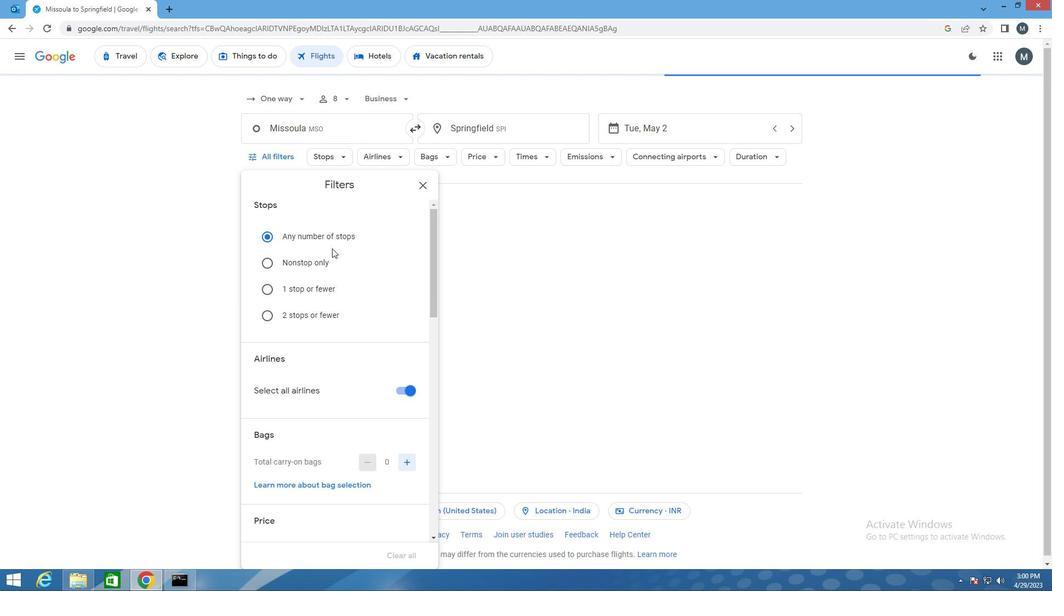 
Action: Mouse scrolled (331, 252) with delta (0, 0)
Screenshot: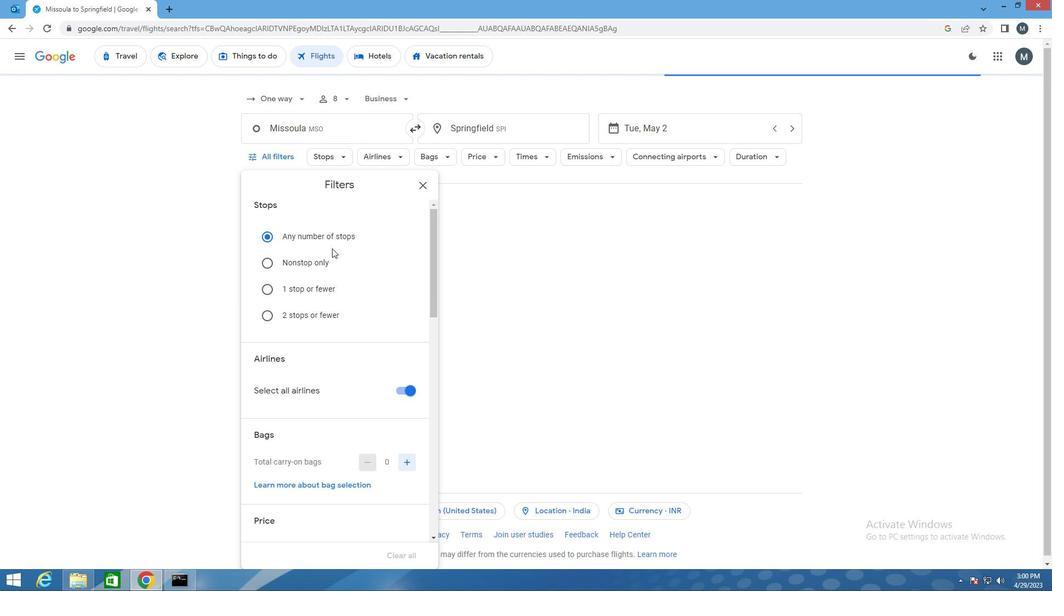 
Action: Mouse moved to (402, 282)
Screenshot: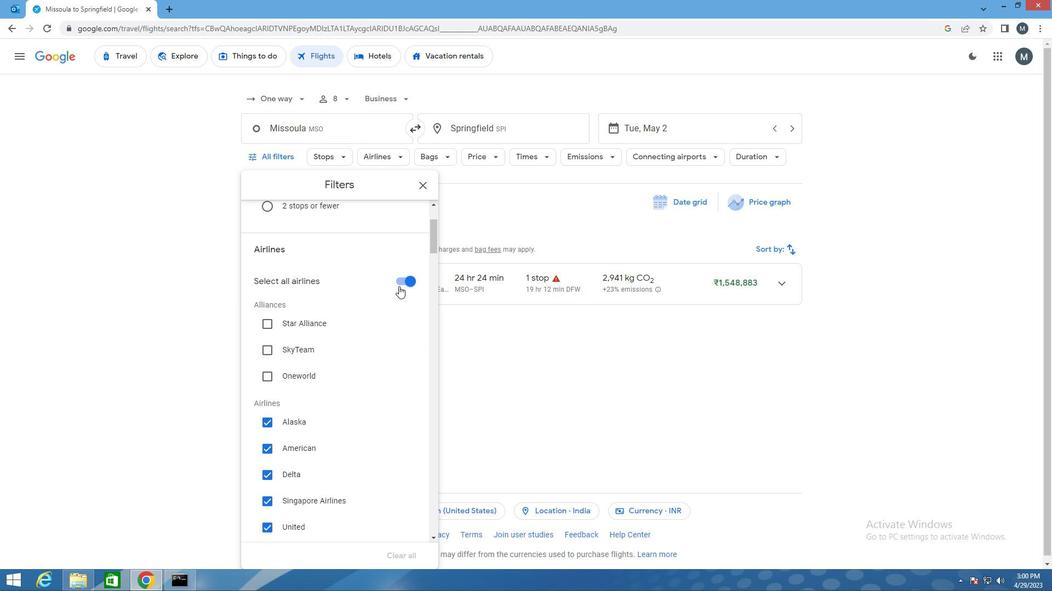 
Action: Mouse pressed left at (402, 282)
Screenshot: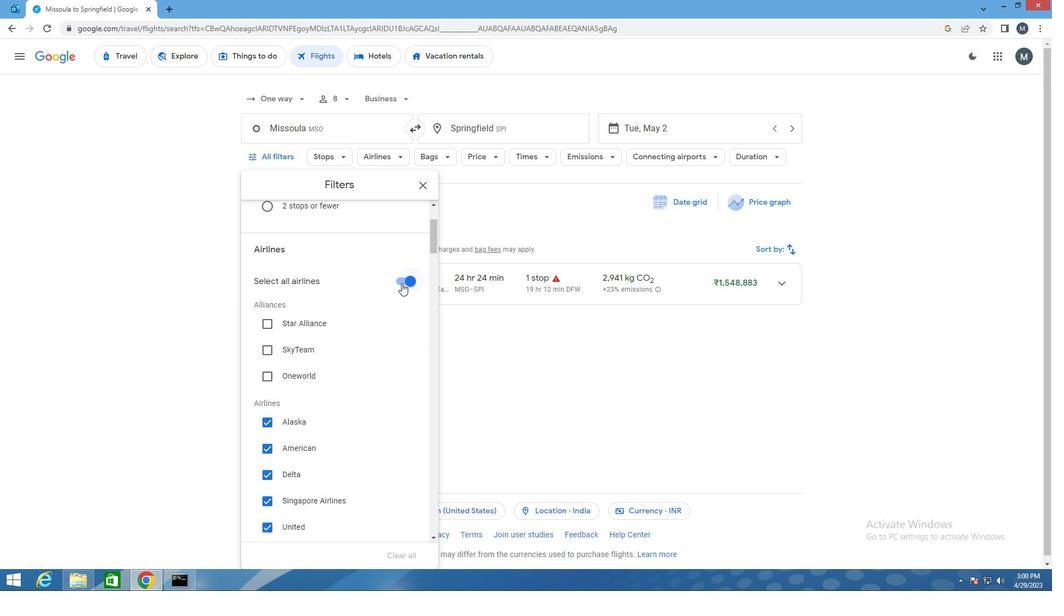 
Action: Mouse moved to (323, 318)
Screenshot: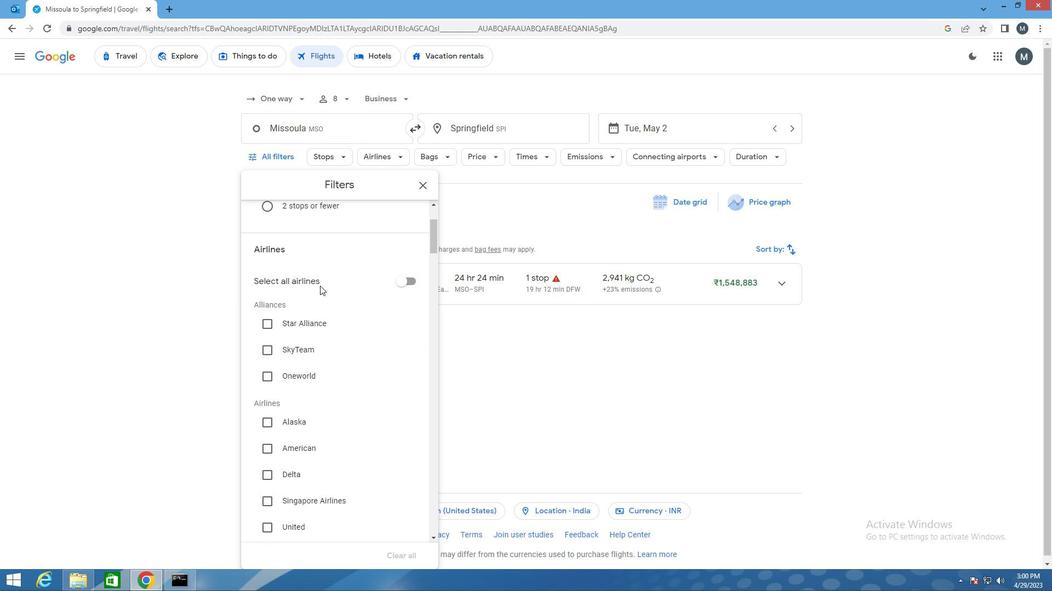 
Action: Mouse scrolled (323, 317) with delta (0, 0)
Screenshot: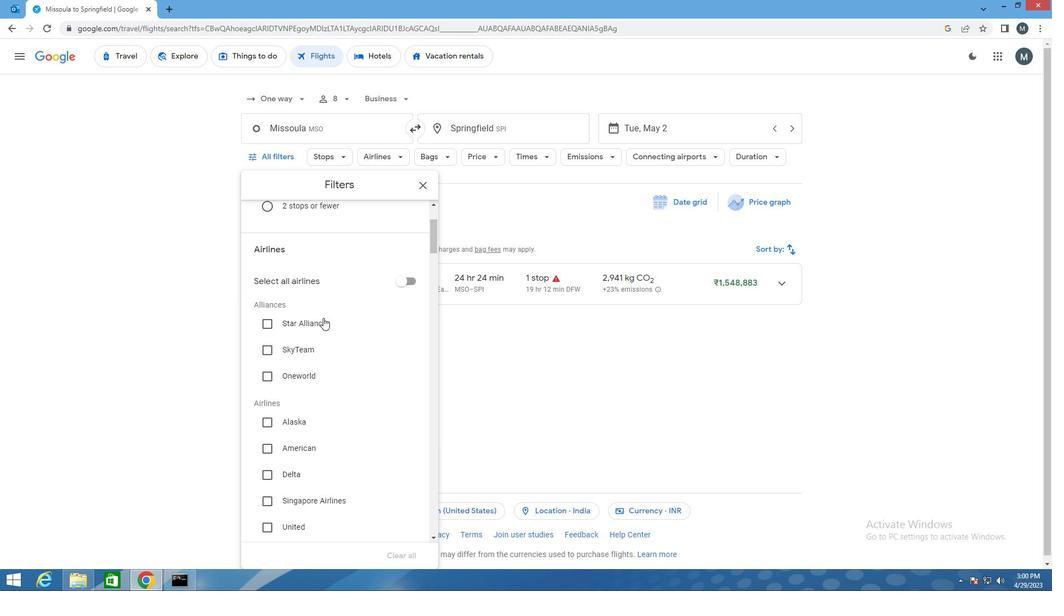 
Action: Mouse moved to (330, 356)
Screenshot: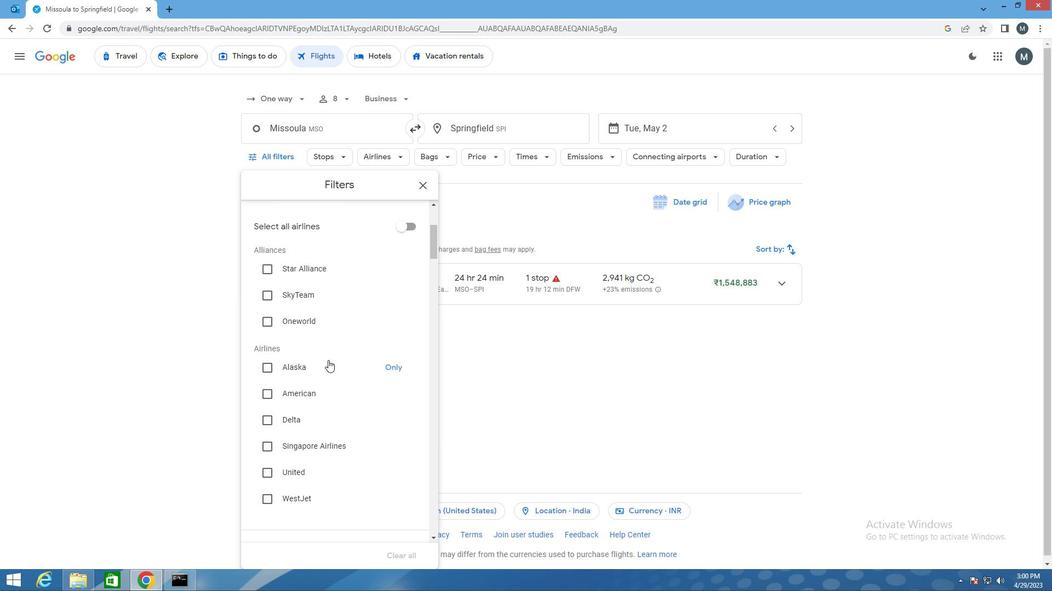 
Action: Mouse scrolled (330, 356) with delta (0, 0)
Screenshot: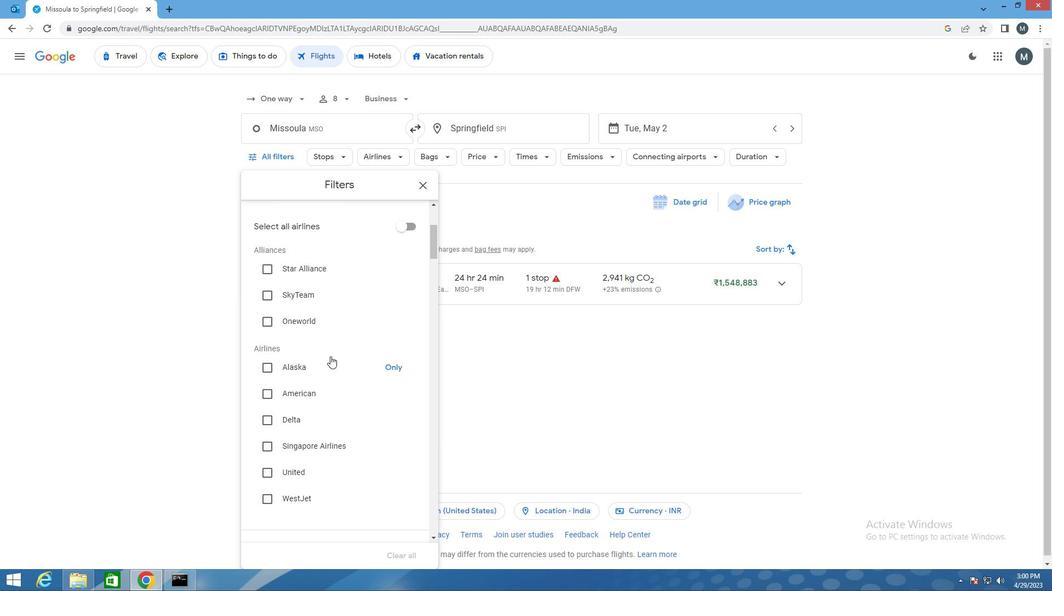 
Action: Mouse moved to (331, 357)
Screenshot: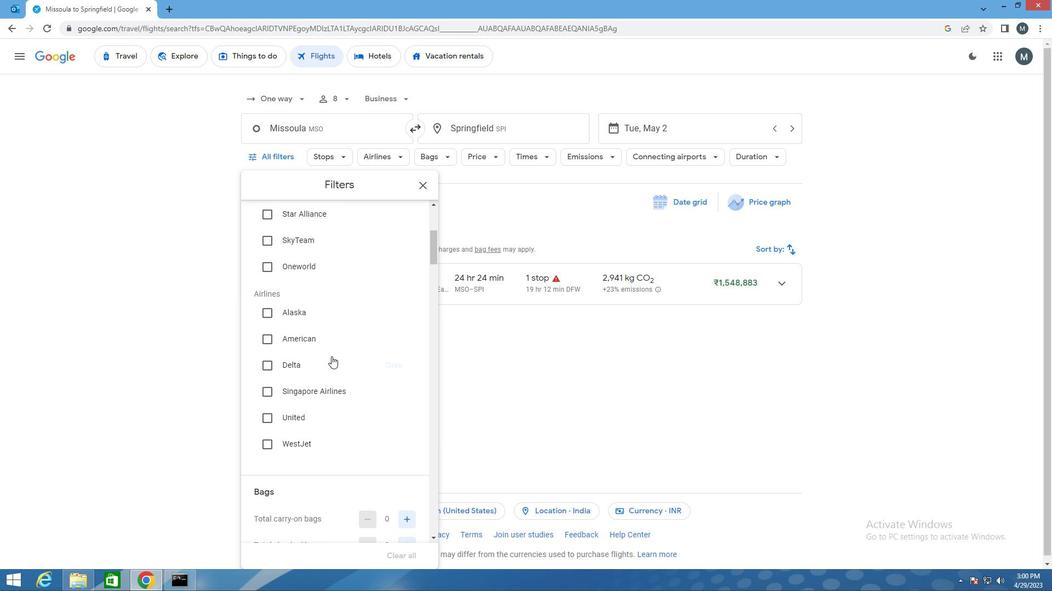 
Action: Mouse scrolled (331, 356) with delta (0, 0)
Screenshot: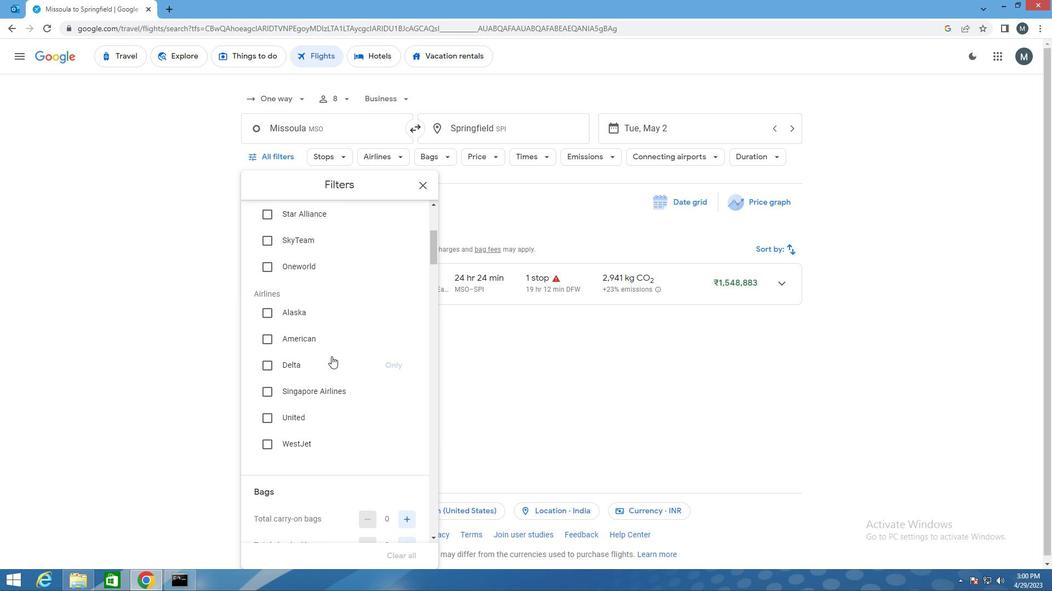 
Action: Mouse moved to (320, 348)
Screenshot: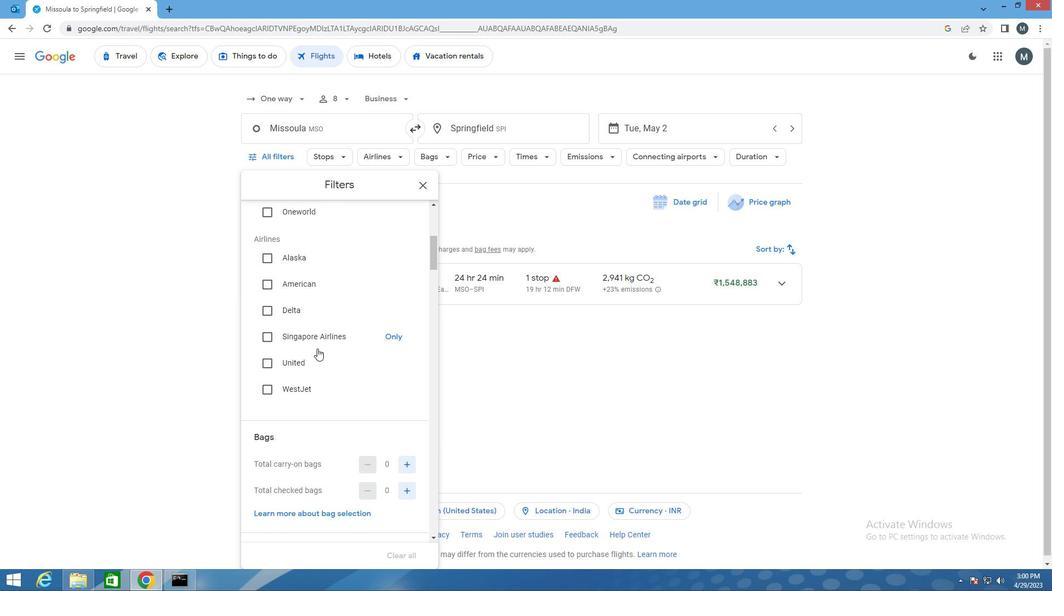 
Action: Mouse scrolled (320, 347) with delta (0, 0)
Screenshot: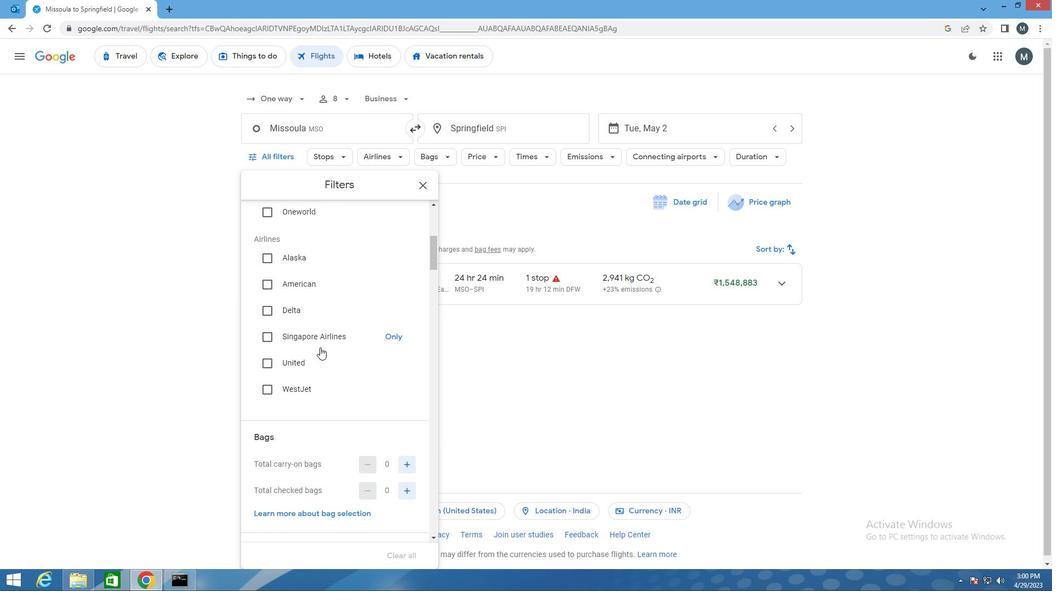 
Action: Mouse scrolled (320, 347) with delta (0, 0)
Screenshot: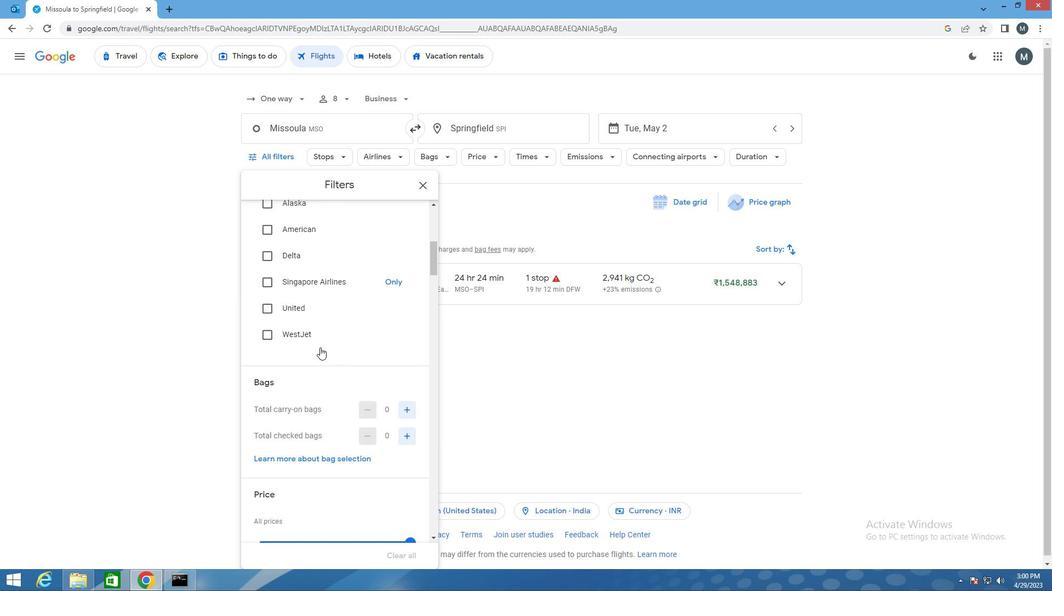 
Action: Mouse moved to (409, 353)
Screenshot: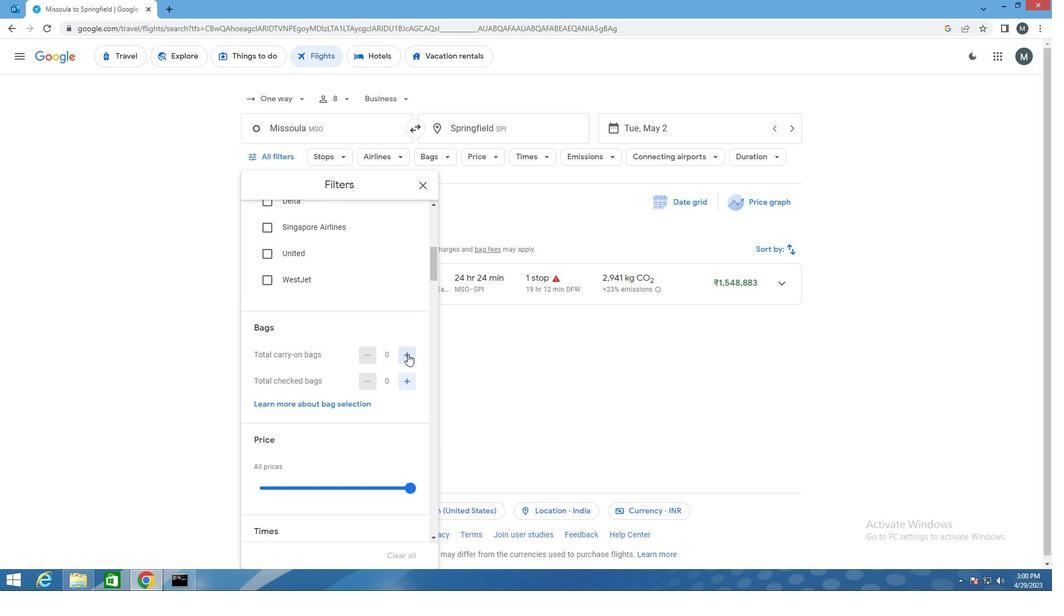
Action: Mouse pressed left at (409, 353)
Screenshot: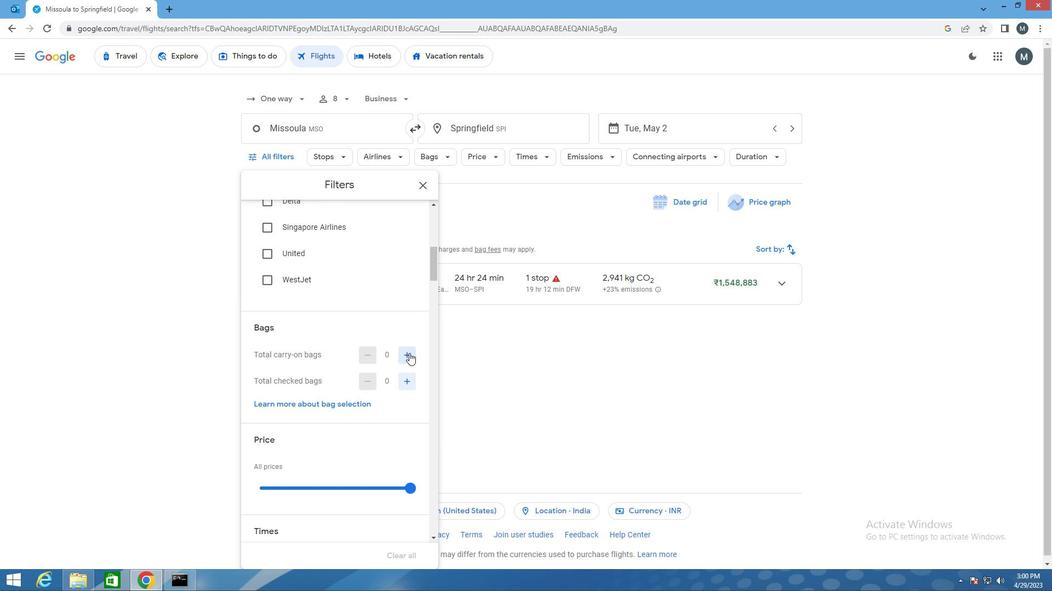 
Action: Mouse moved to (355, 331)
Screenshot: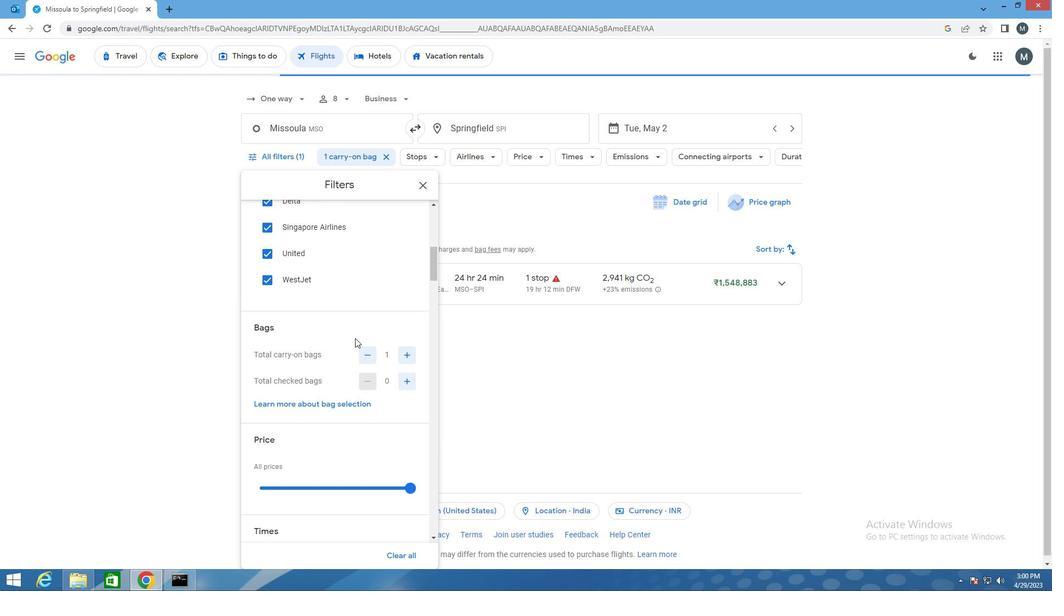 
Action: Mouse scrolled (355, 330) with delta (0, 0)
Screenshot: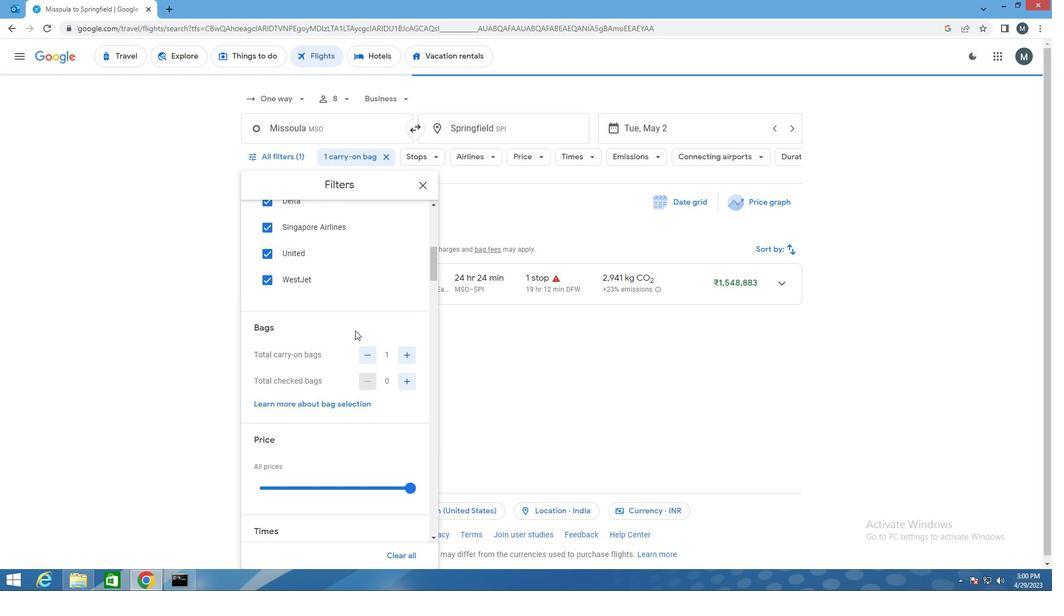
Action: Mouse moved to (351, 335)
Screenshot: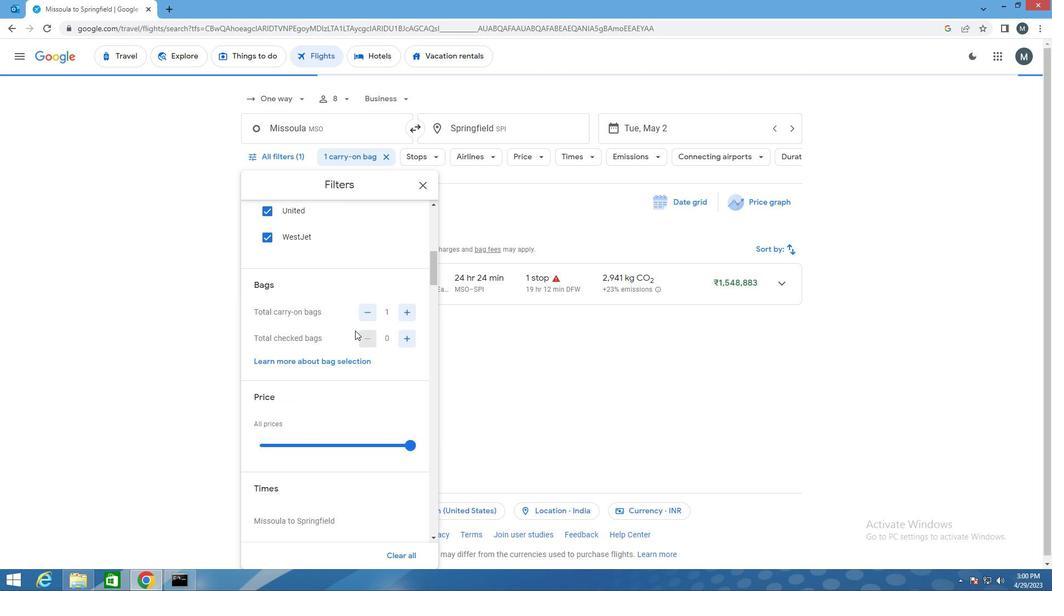 
Action: Mouse scrolled (351, 334) with delta (0, 0)
Screenshot: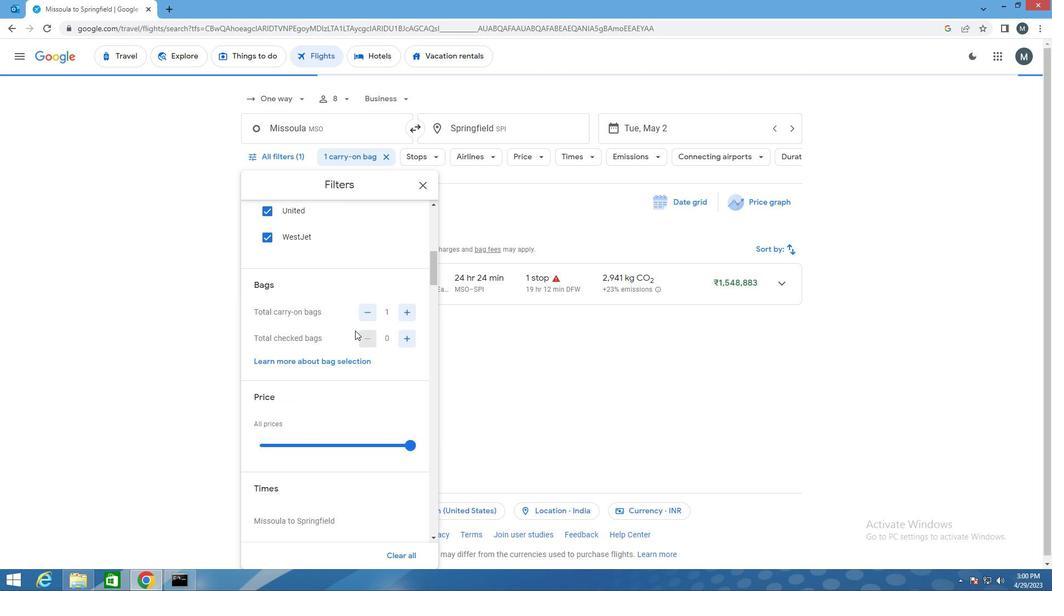 
Action: Mouse moved to (354, 372)
Screenshot: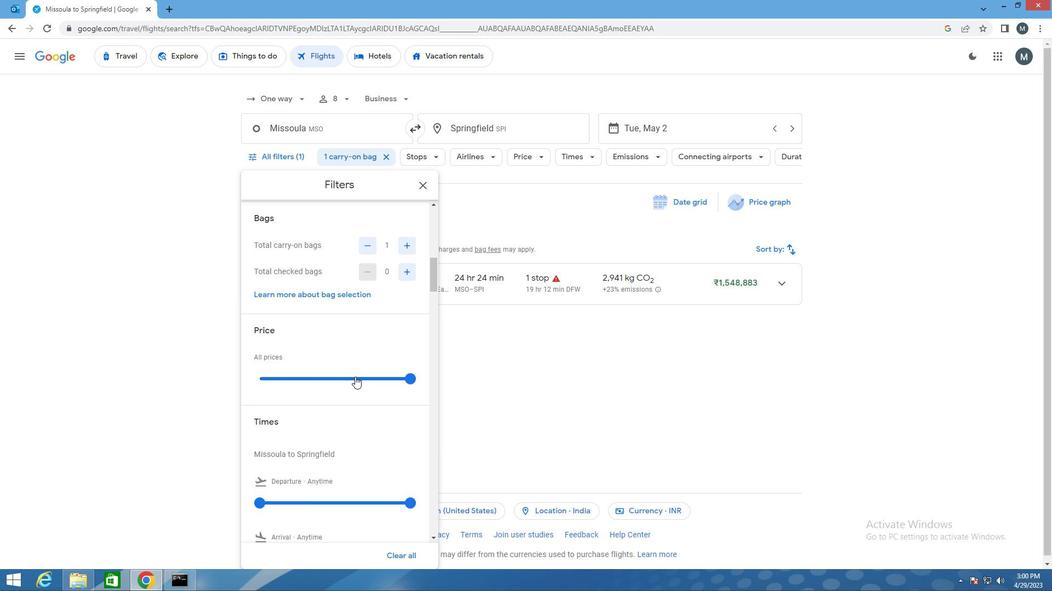
Action: Mouse pressed left at (354, 372)
Screenshot: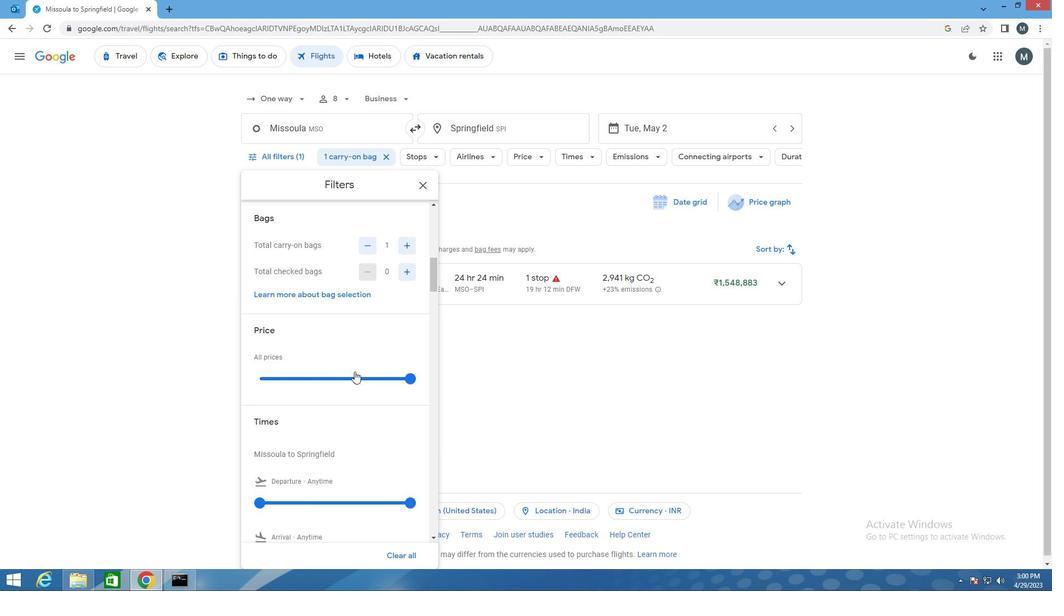 
Action: Mouse moved to (356, 377)
Screenshot: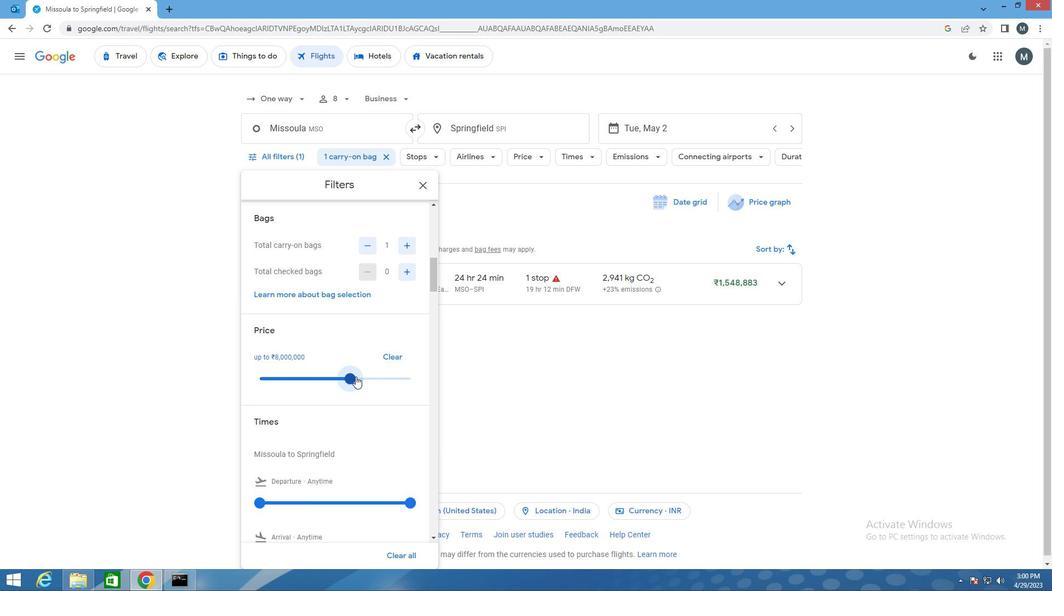 
Action: Mouse pressed left at (356, 377)
Screenshot: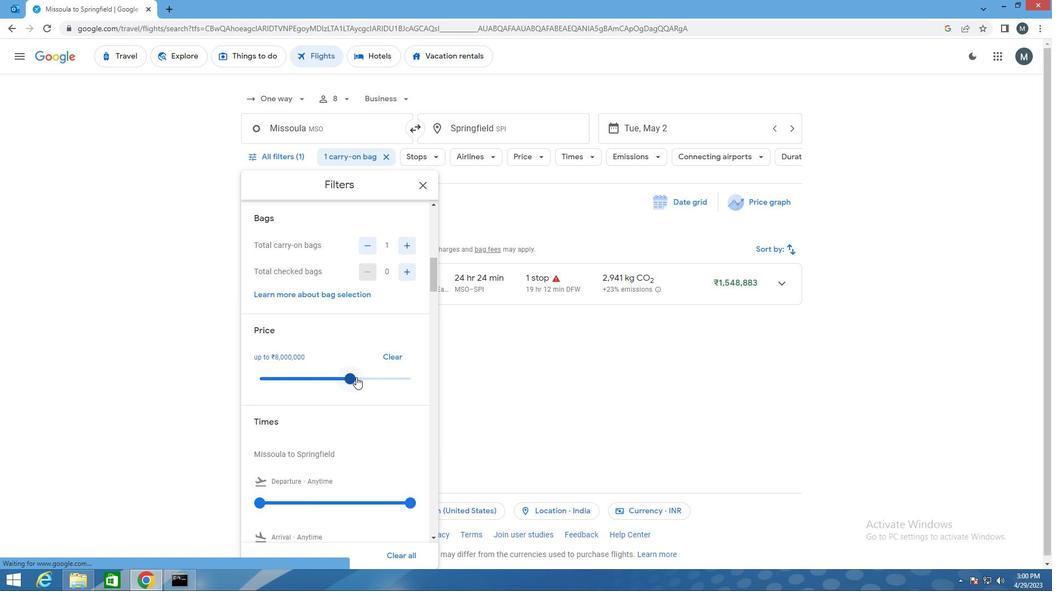 
Action: Mouse moved to (324, 339)
Screenshot: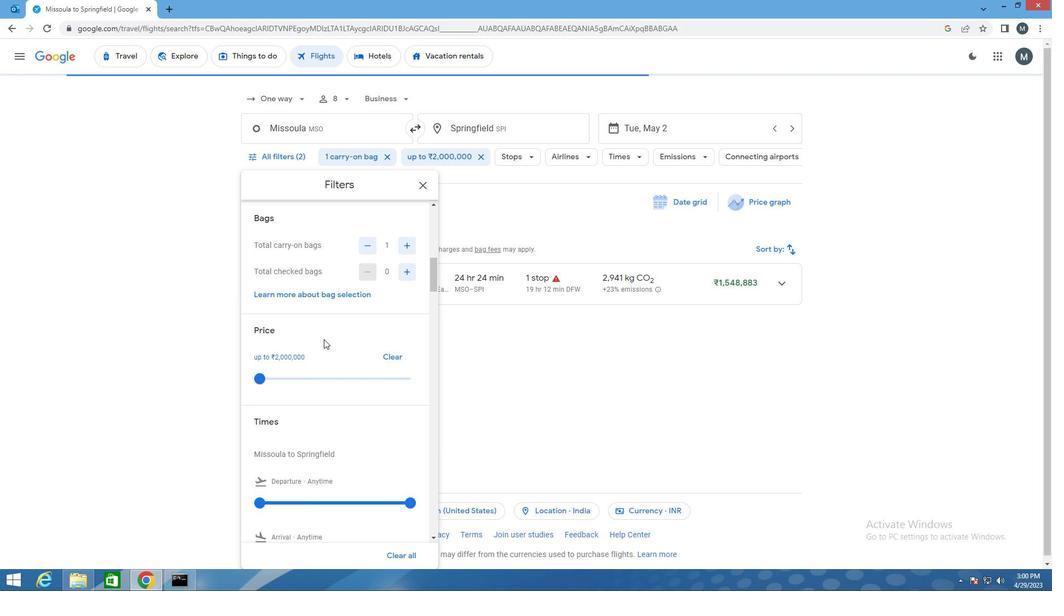
Action: Mouse scrolled (324, 338) with delta (0, 0)
Screenshot: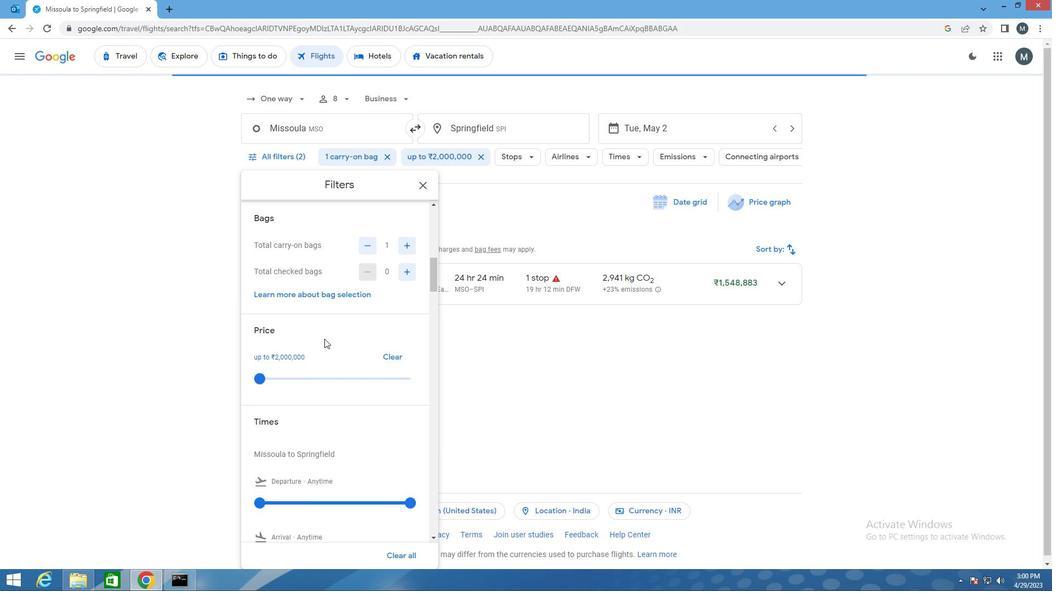 
Action: Mouse moved to (325, 338)
Screenshot: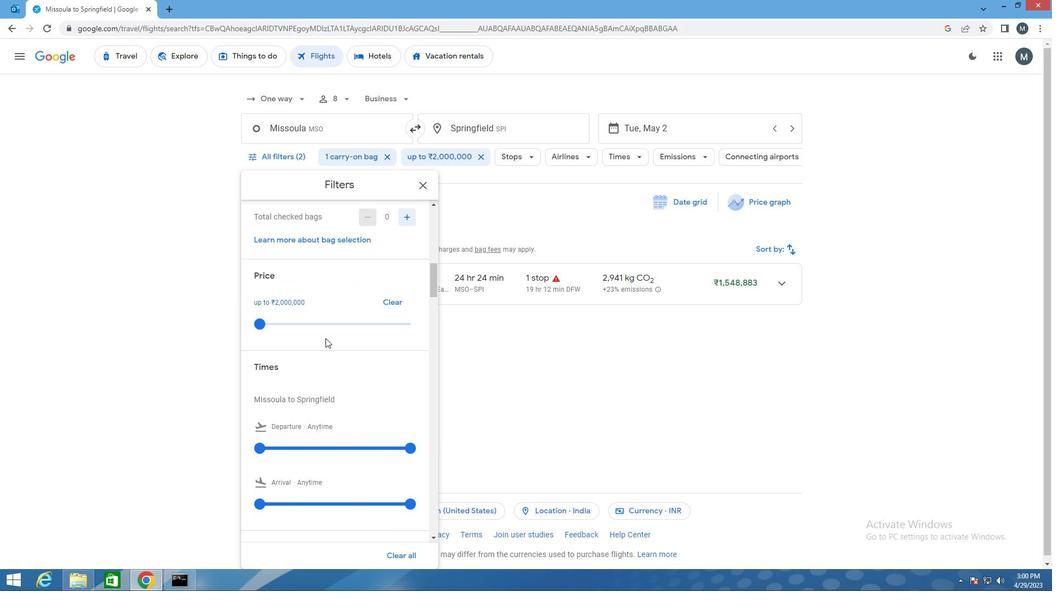 
Action: Mouse scrolled (325, 339) with delta (0, 0)
Screenshot: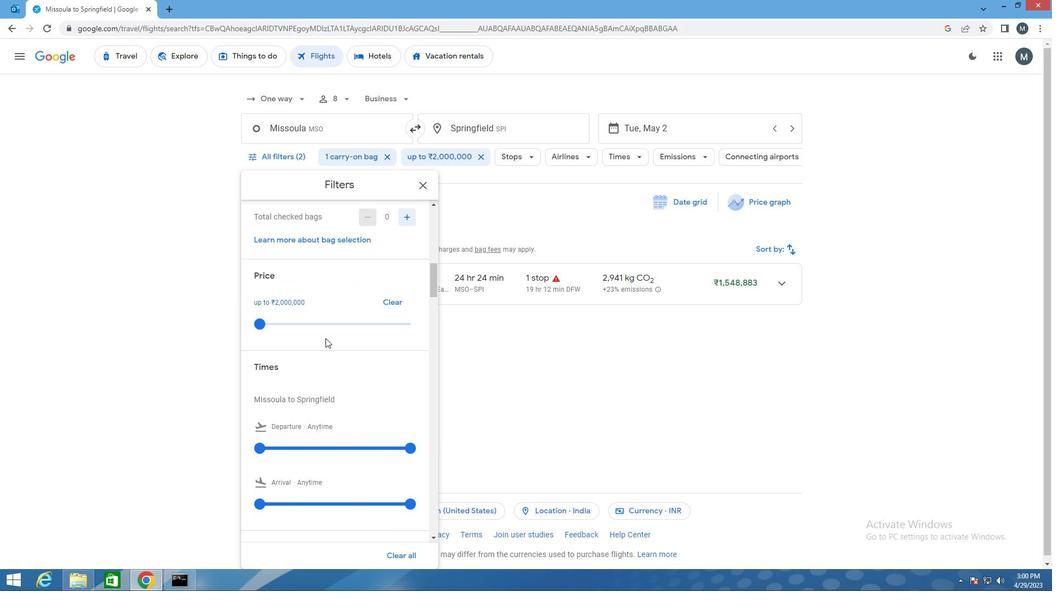 
Action: Mouse moved to (326, 337)
Screenshot: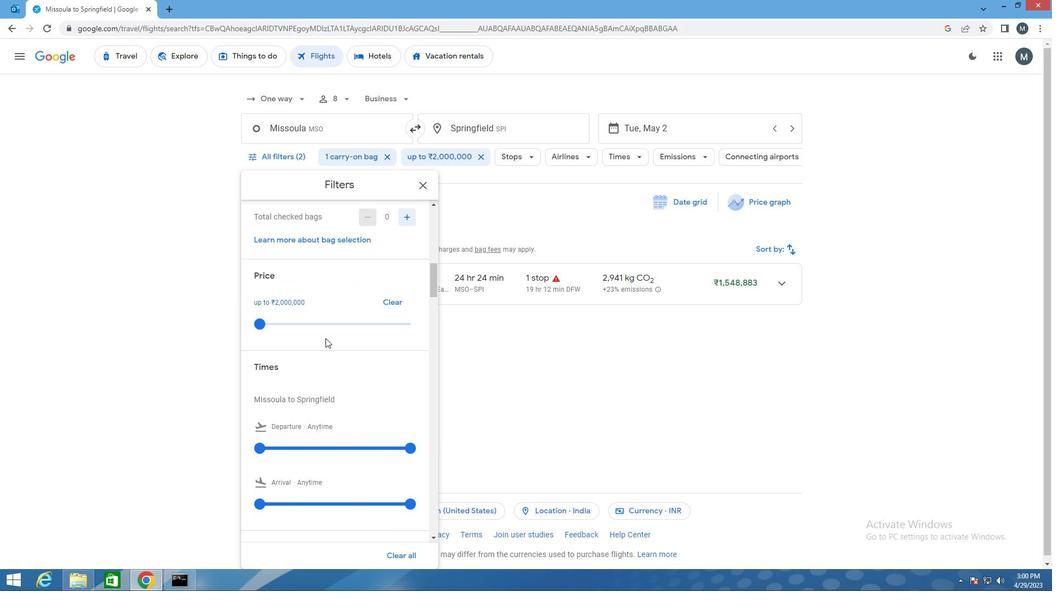 
Action: Mouse scrolled (326, 336) with delta (0, 0)
Screenshot: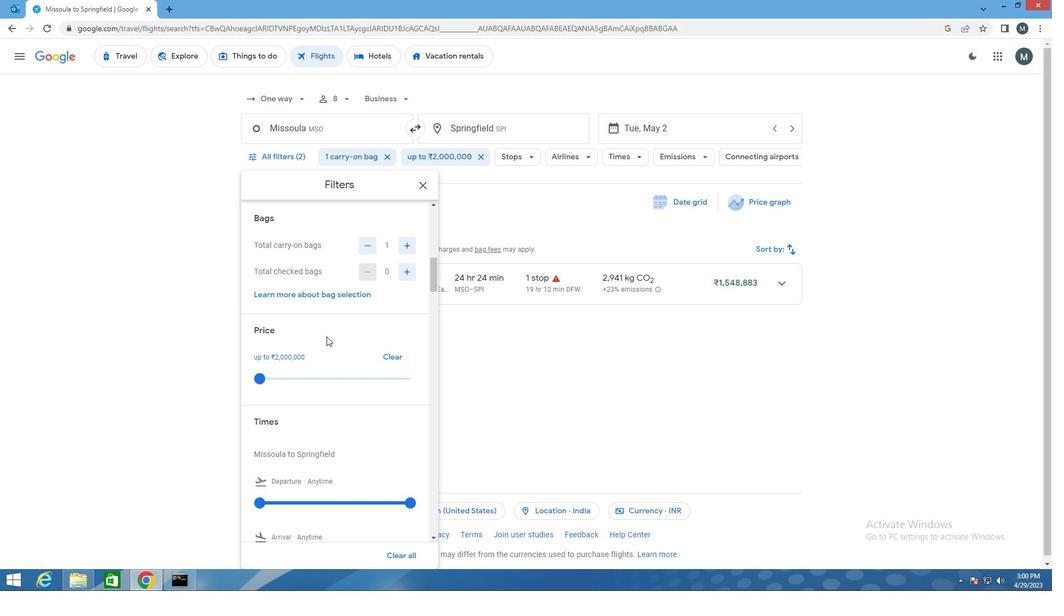 
Action: Mouse moved to (330, 334)
Screenshot: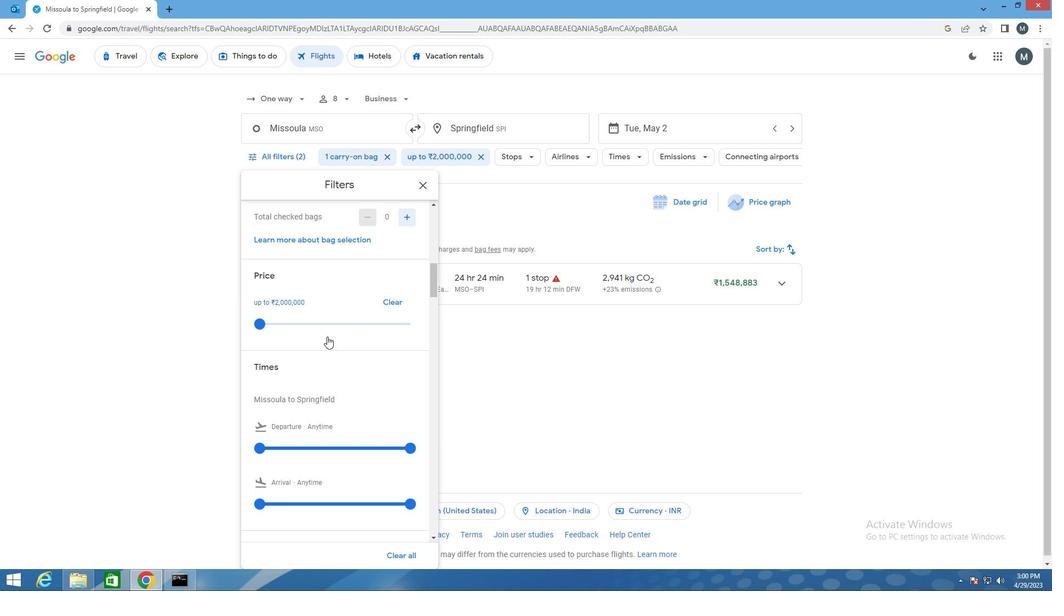 
Action: Mouse scrolled (330, 333) with delta (0, 0)
Screenshot: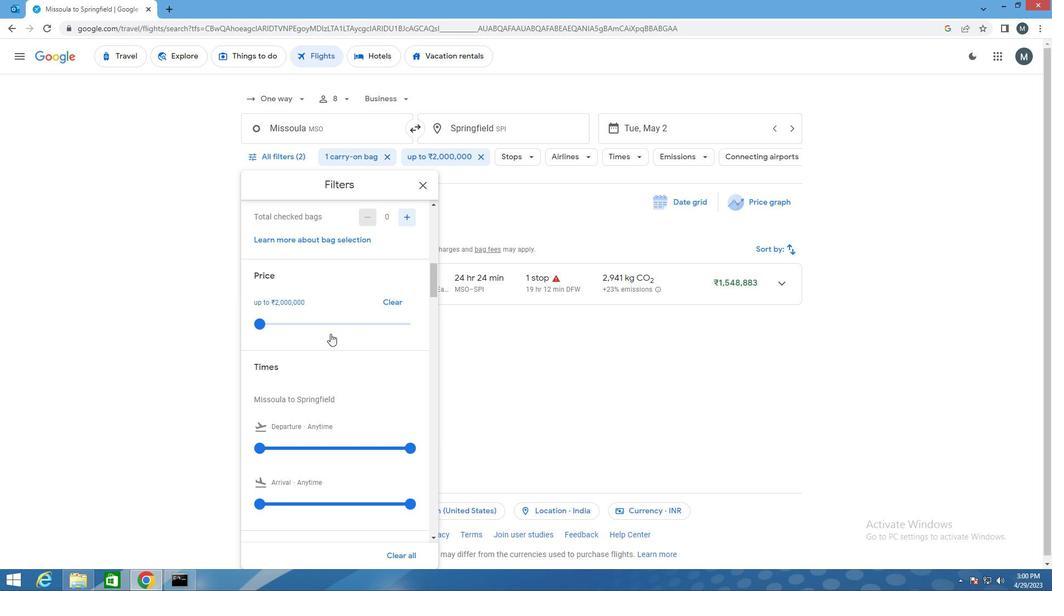 
Action: Mouse moved to (286, 386)
Screenshot: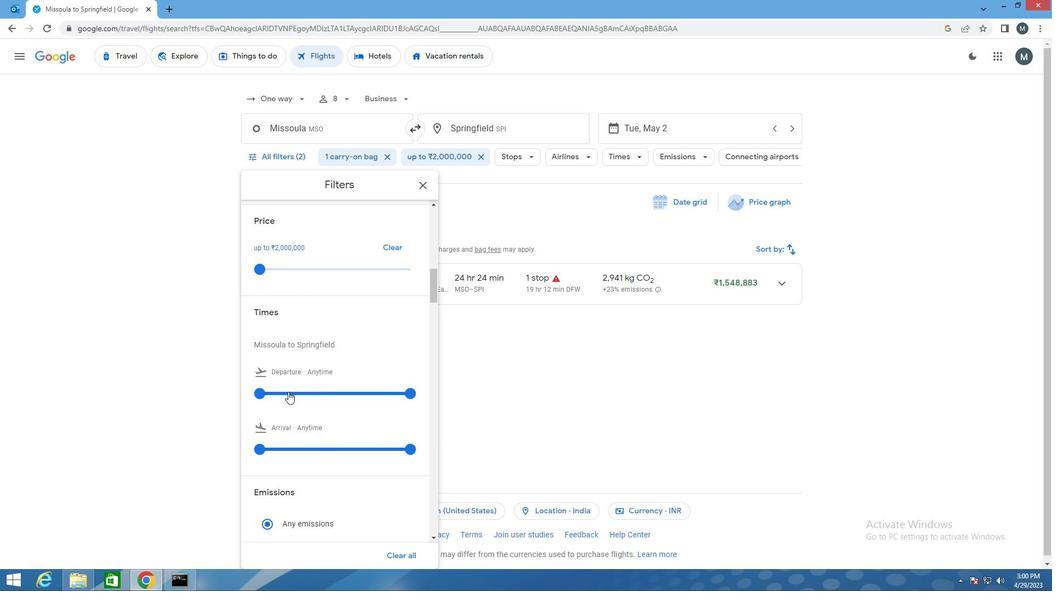 
Action: Mouse pressed left at (286, 386)
Screenshot: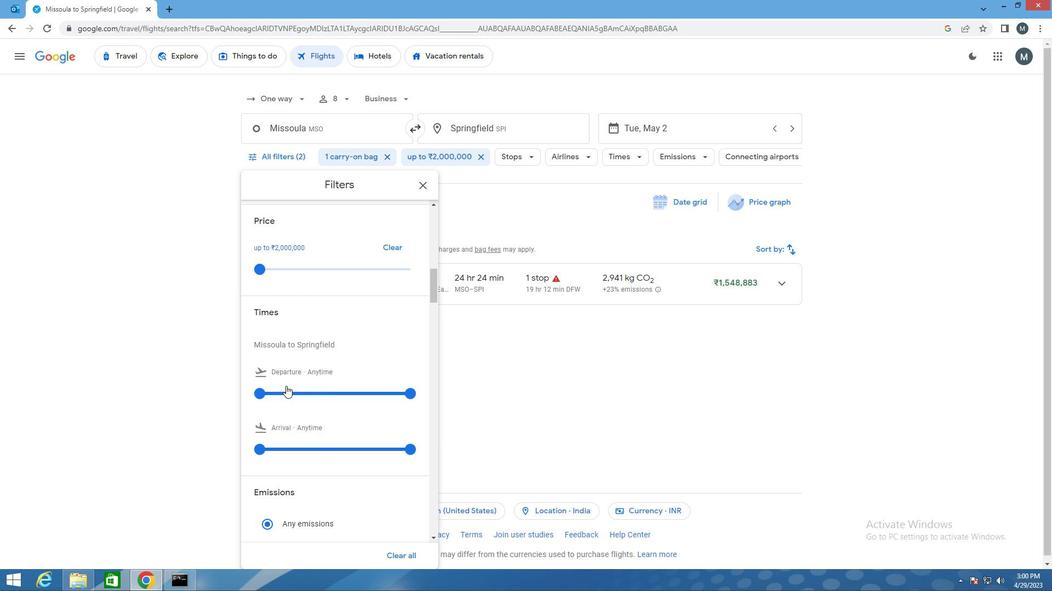 
Action: Mouse moved to (292, 388)
Screenshot: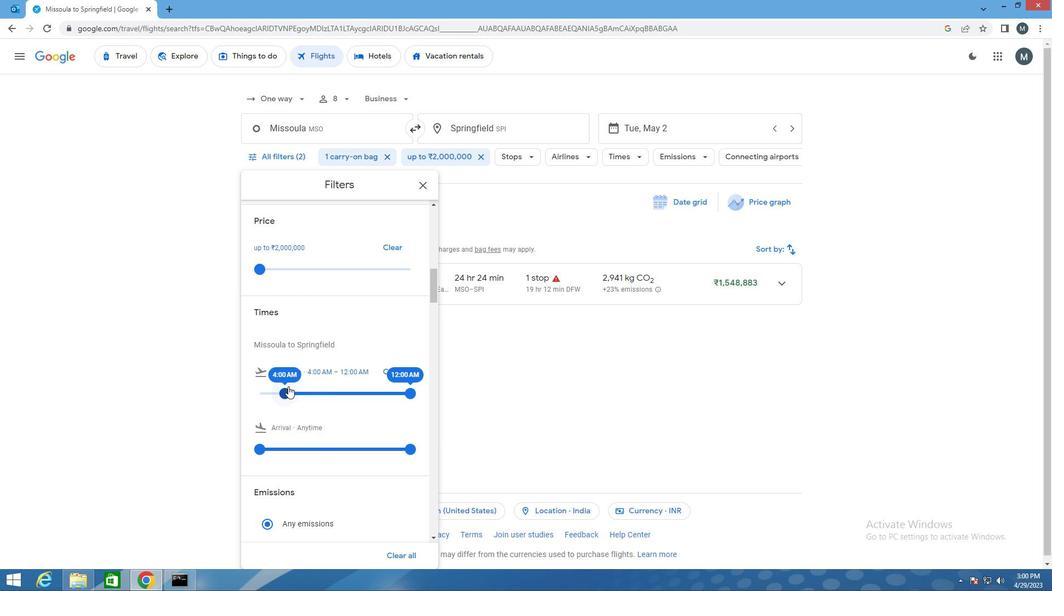 
Action: Mouse pressed left at (292, 388)
Screenshot: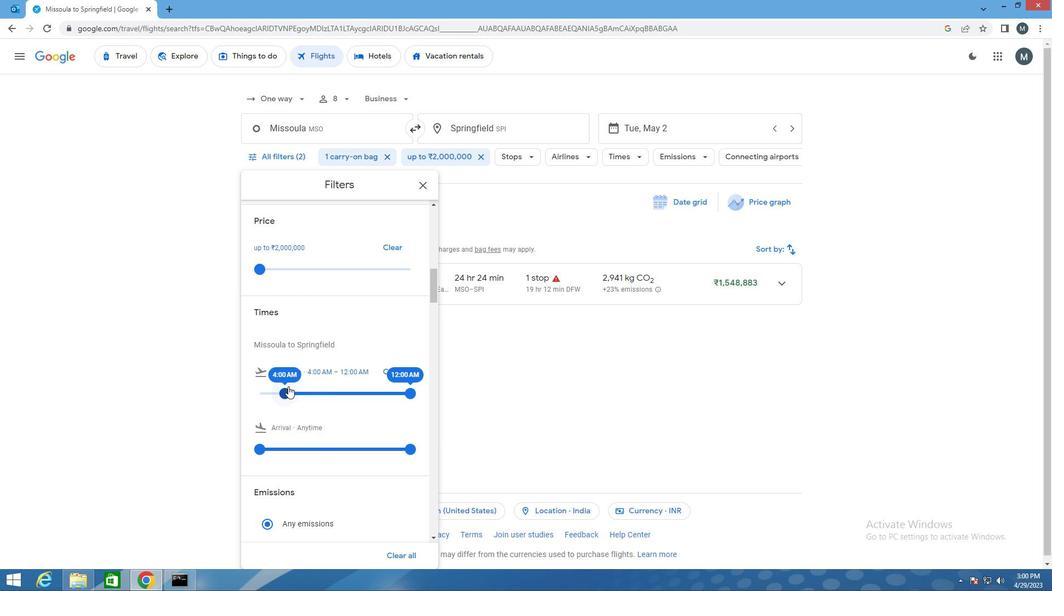 
Action: Mouse moved to (403, 392)
Screenshot: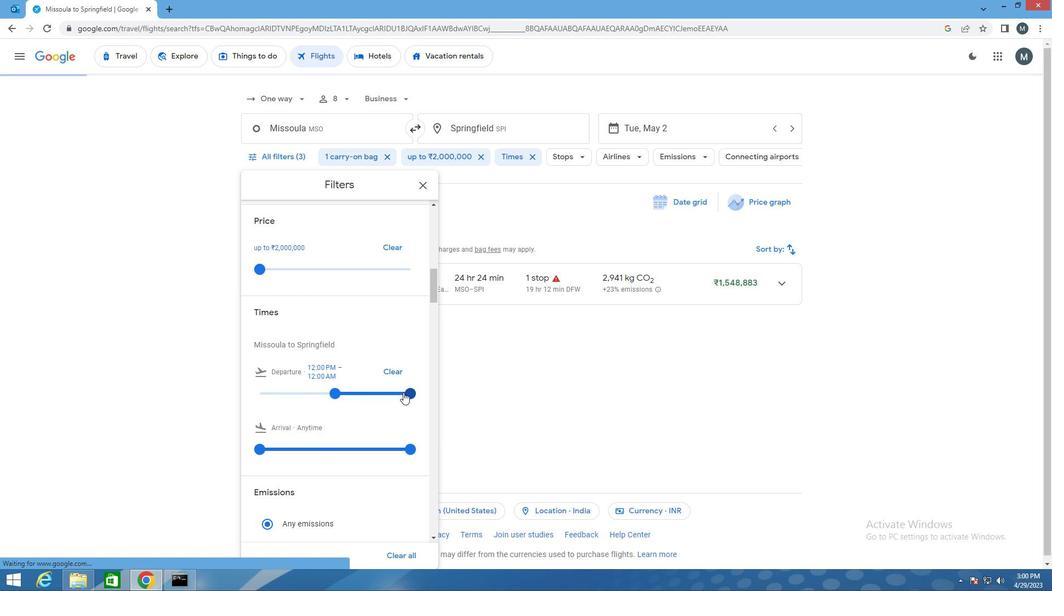
Action: Mouse pressed left at (403, 392)
Screenshot: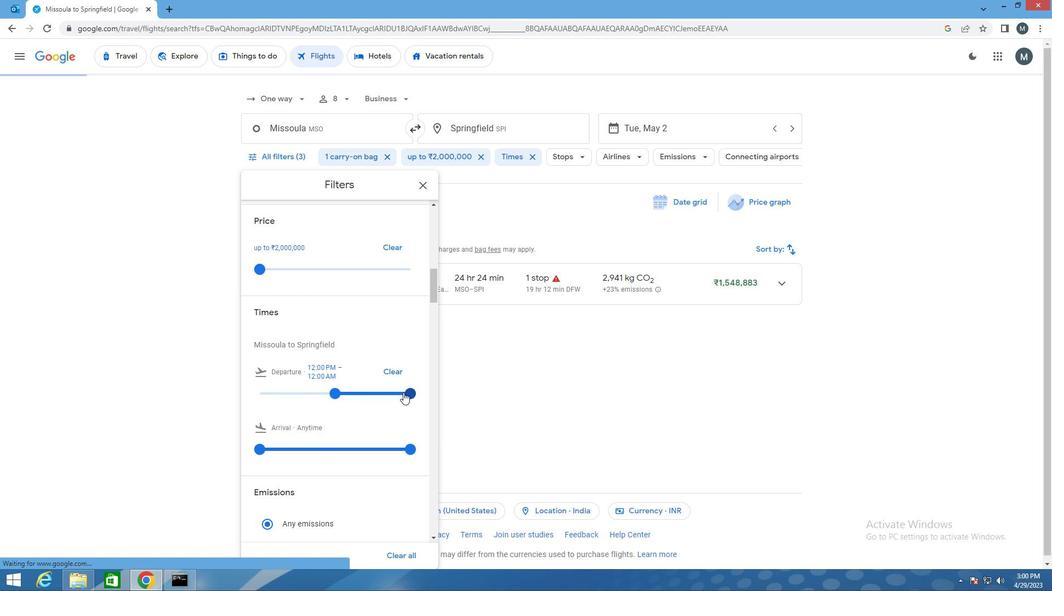 
Action: Mouse moved to (328, 363)
Screenshot: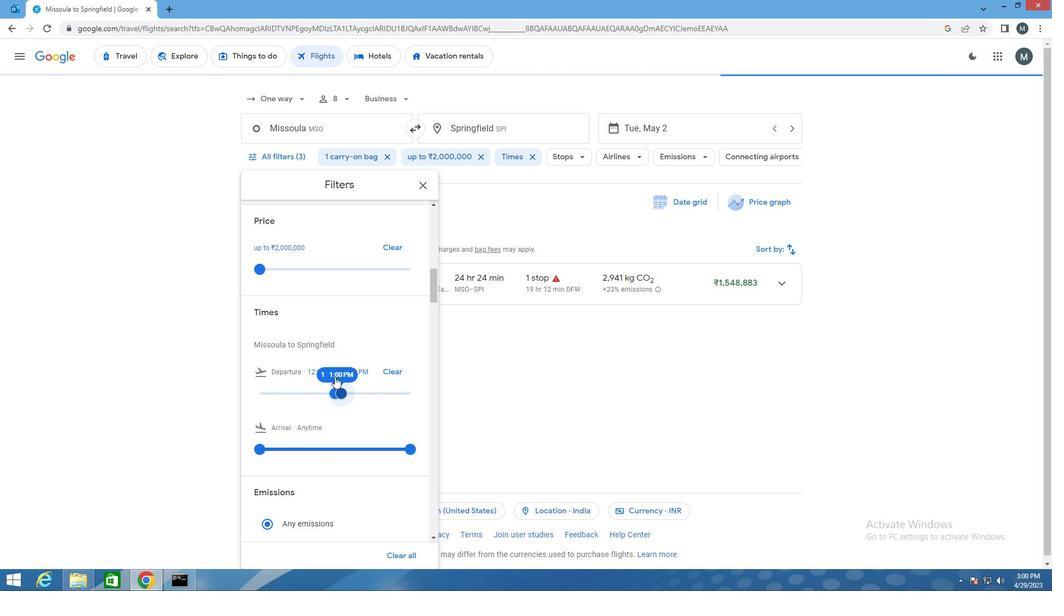 
Action: Mouse scrolled (328, 363) with delta (0, 0)
Screenshot: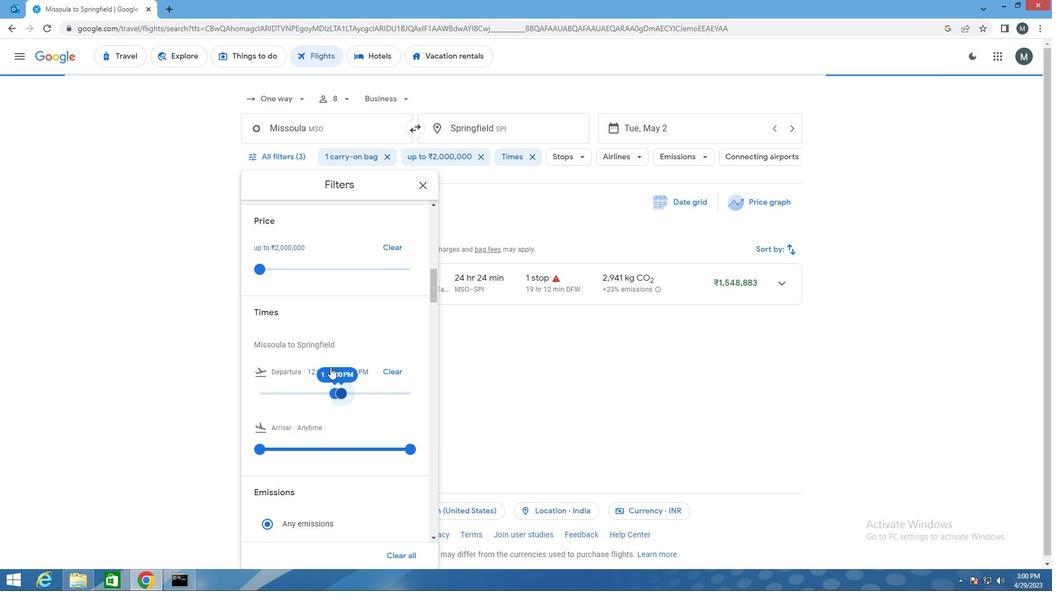 
Action: Mouse scrolled (328, 363) with delta (0, 0)
Screenshot: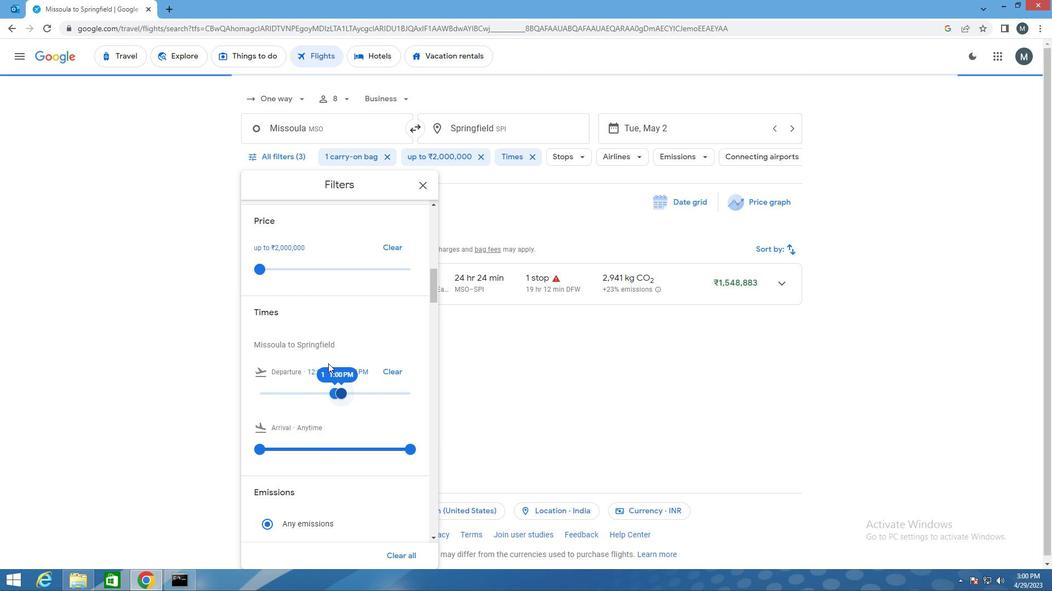 
Action: Mouse scrolled (328, 363) with delta (0, 0)
Screenshot: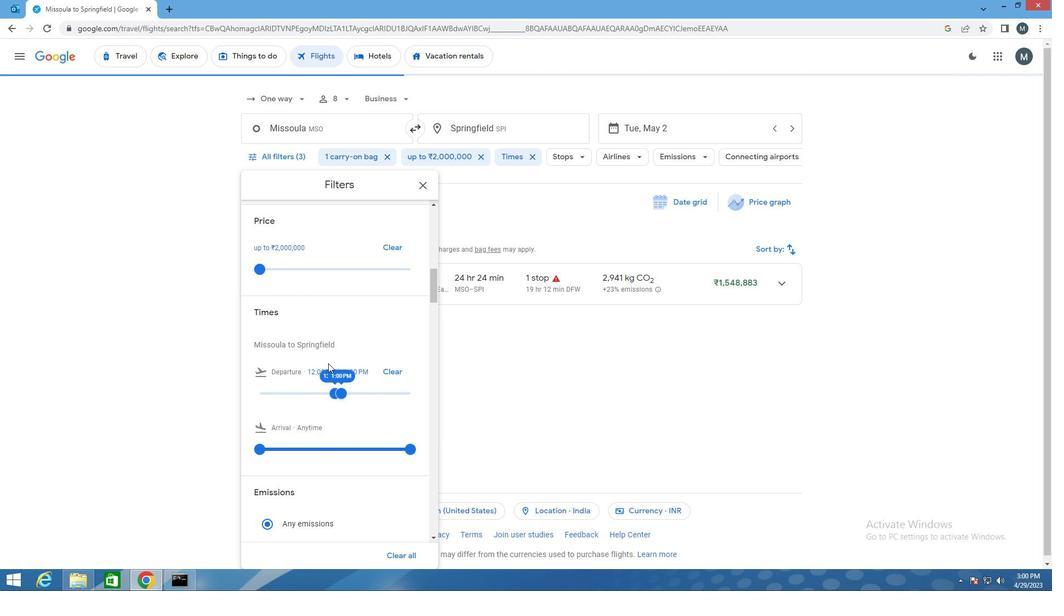 
Action: Mouse scrolled (328, 363) with delta (0, 0)
Screenshot: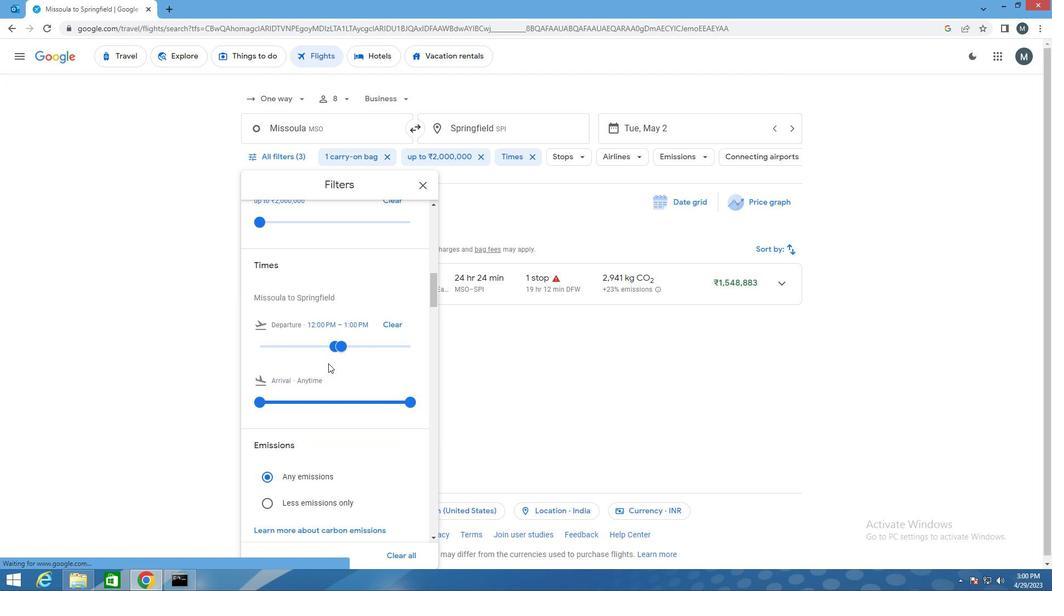 
Action: Mouse moved to (325, 362)
Screenshot: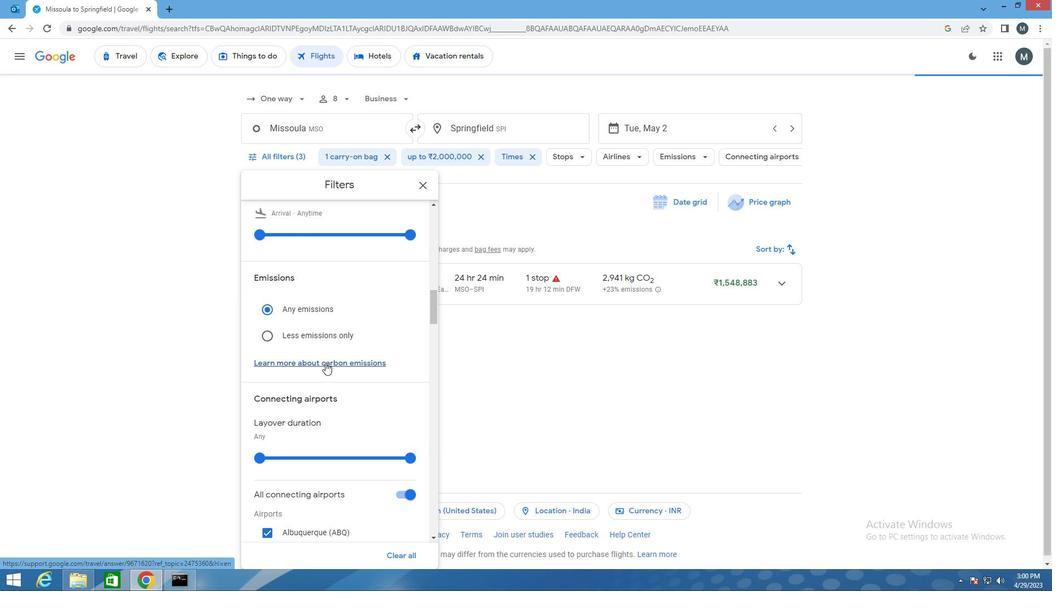 
Action: Mouse scrolled (325, 362) with delta (0, 0)
Screenshot: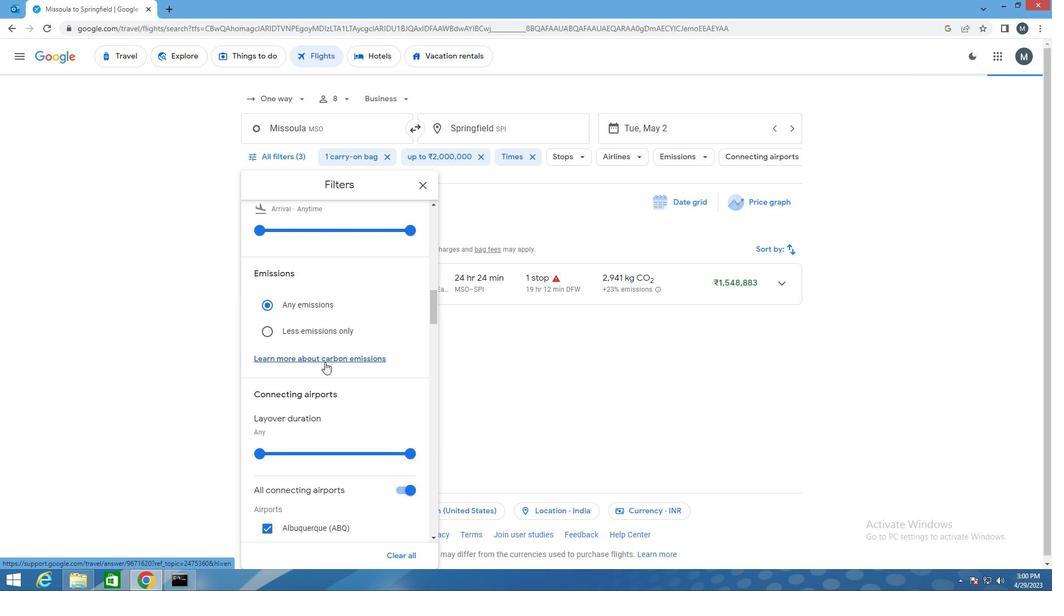 
Action: Mouse scrolled (325, 362) with delta (0, 0)
Screenshot: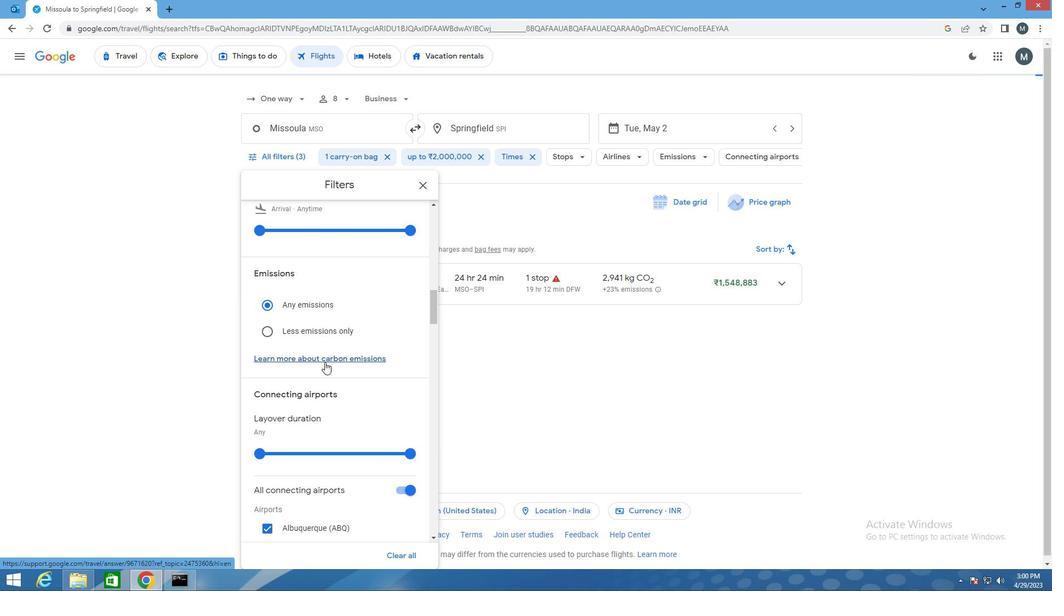 
Action: Mouse moved to (417, 185)
Screenshot: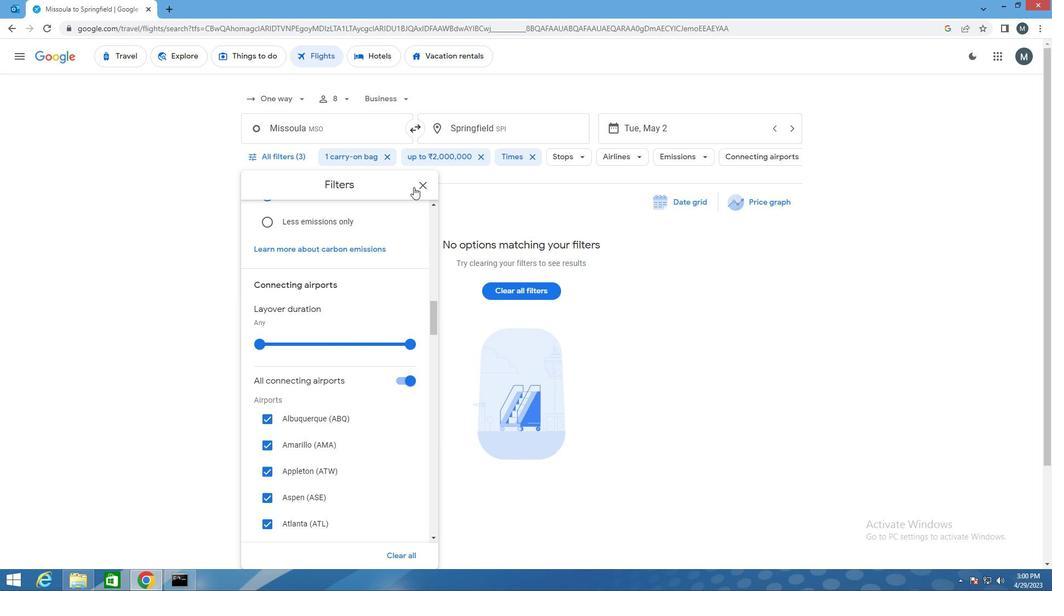 
Action: Mouse pressed left at (417, 185)
Screenshot: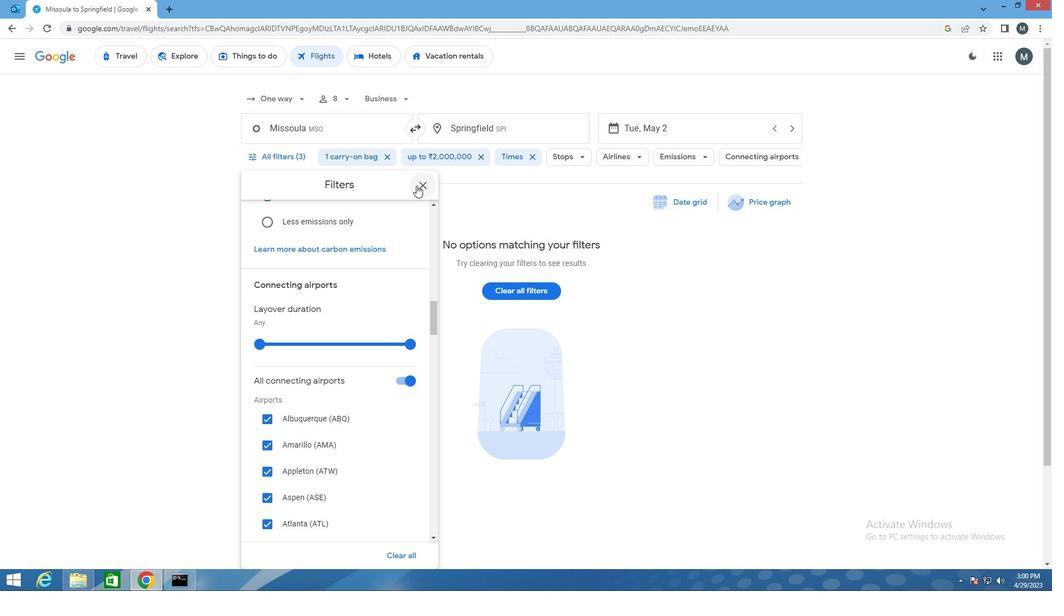 
Action: Mouse moved to (413, 185)
Screenshot: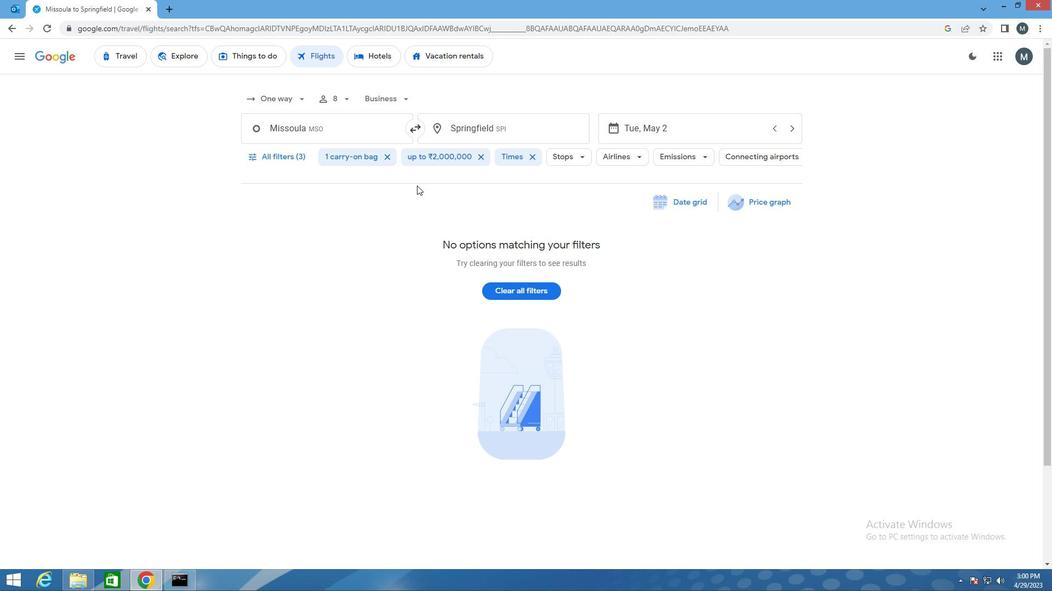
